 Task: For heading Use Playfair display with pink colour.  font size for heading20,  'Change the font style of data to'Playfair display and font size to 12,  Change the alignment of both headline & data to Align left In the sheet  Calculation Spreadsheetbook
Action: Mouse moved to (30, 124)
Screenshot: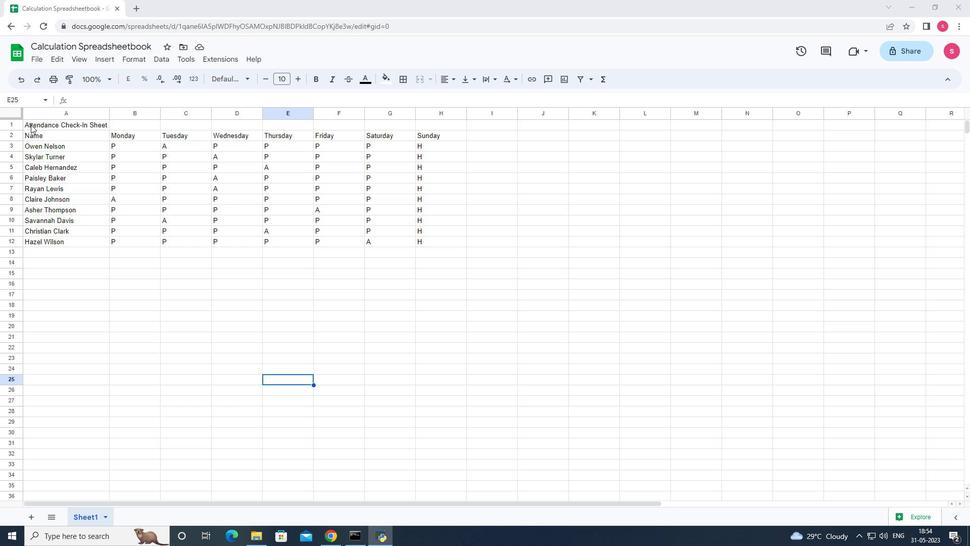 
Action: Mouse pressed left at (30, 124)
Screenshot: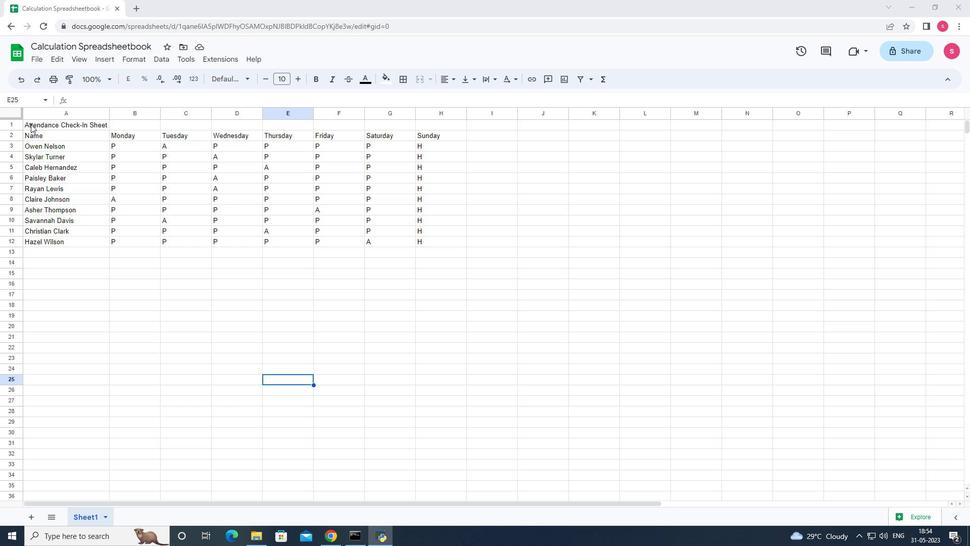 
Action: Mouse moved to (244, 80)
Screenshot: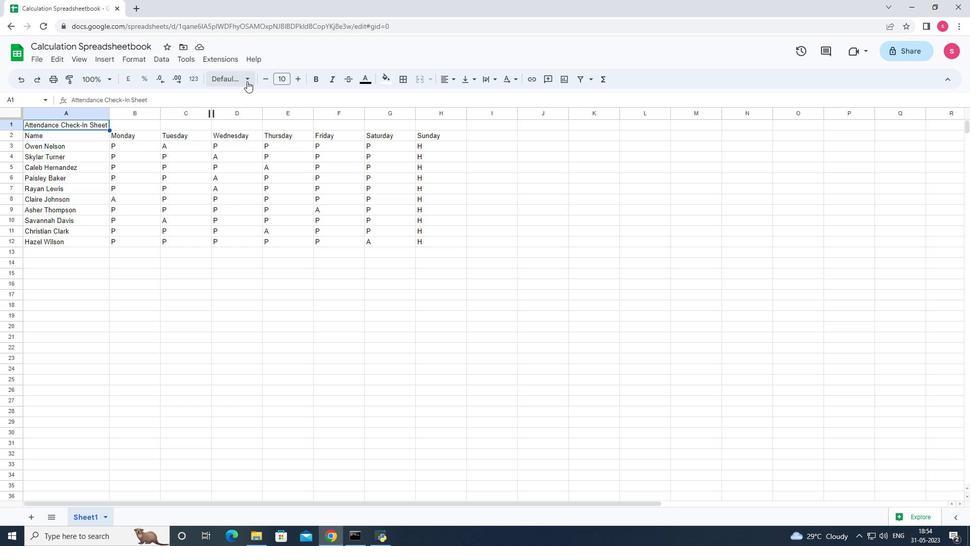 
Action: Mouse pressed left at (244, 80)
Screenshot: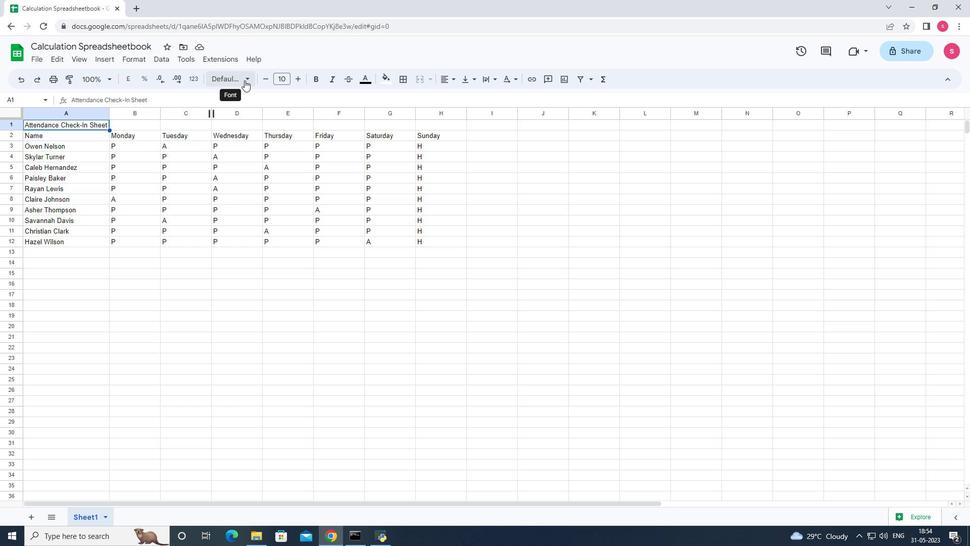 
Action: Mouse moved to (260, 244)
Screenshot: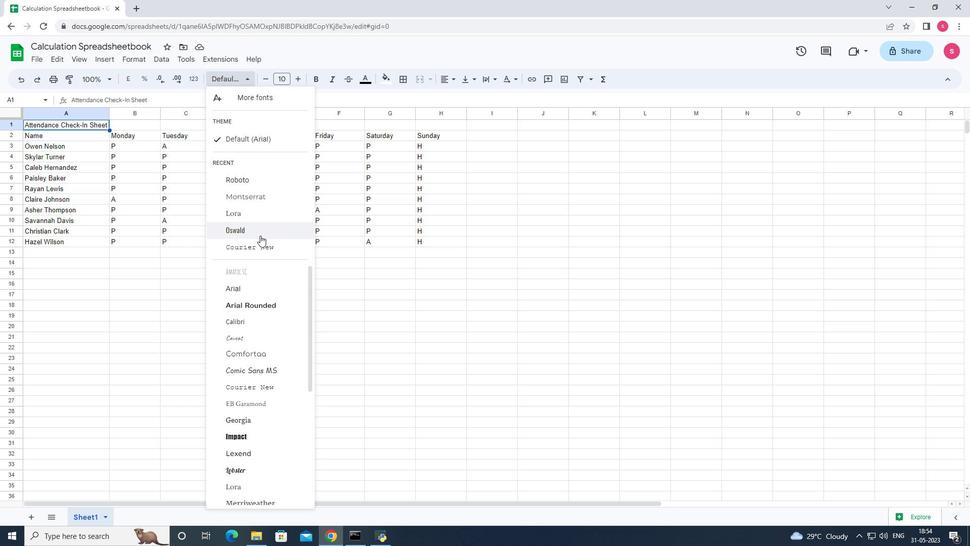 
Action: Mouse scrolled (260, 243) with delta (0, 0)
Screenshot: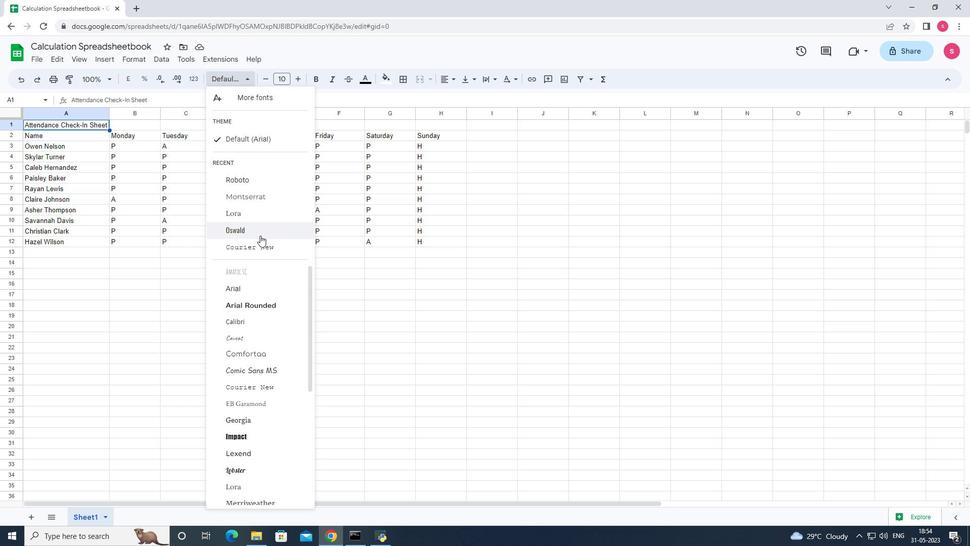 
Action: Mouse moved to (260, 295)
Screenshot: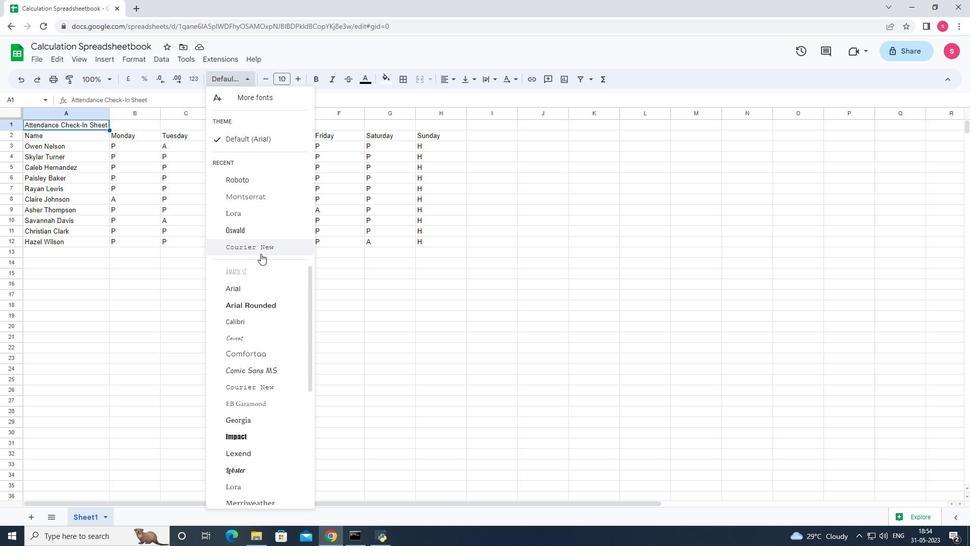 
Action: Mouse scrolled (260, 294) with delta (0, 0)
Screenshot: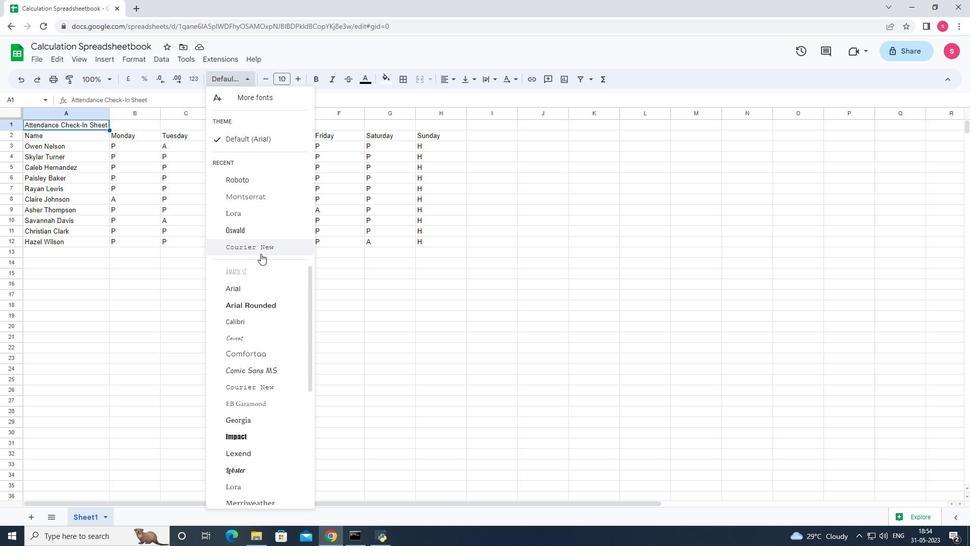 
Action: Mouse moved to (261, 347)
Screenshot: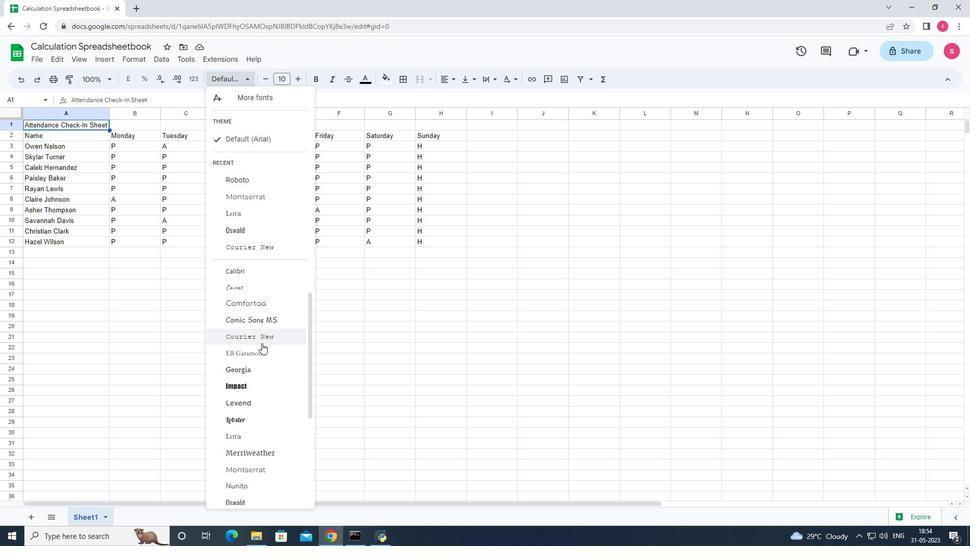 
Action: Mouse scrolled (261, 347) with delta (0, 0)
Screenshot: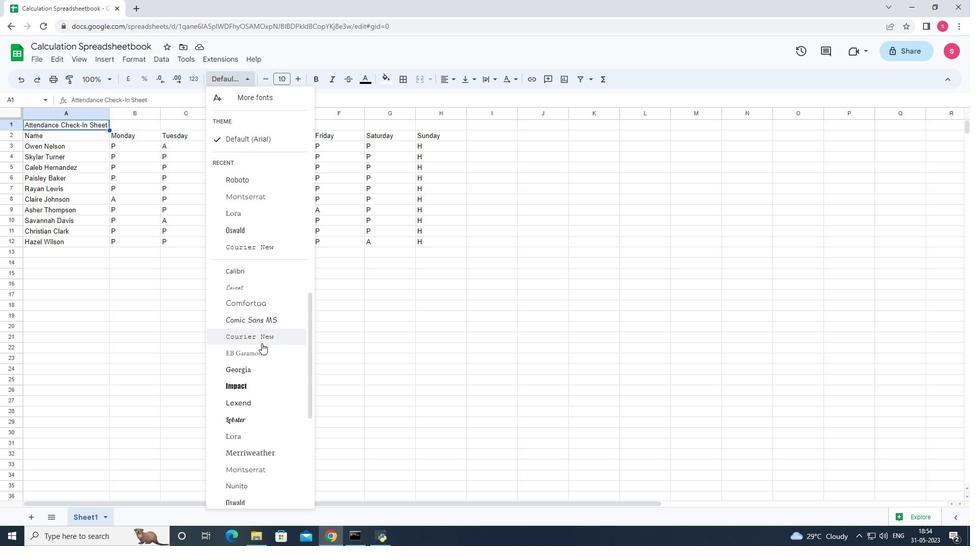 
Action: Mouse moved to (261, 355)
Screenshot: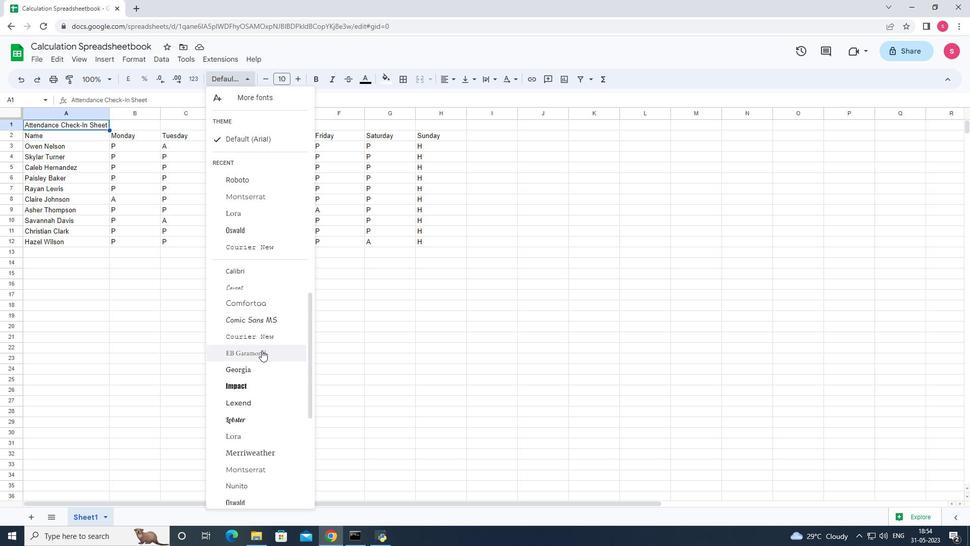 
Action: Mouse scrolled (261, 355) with delta (0, 0)
Screenshot: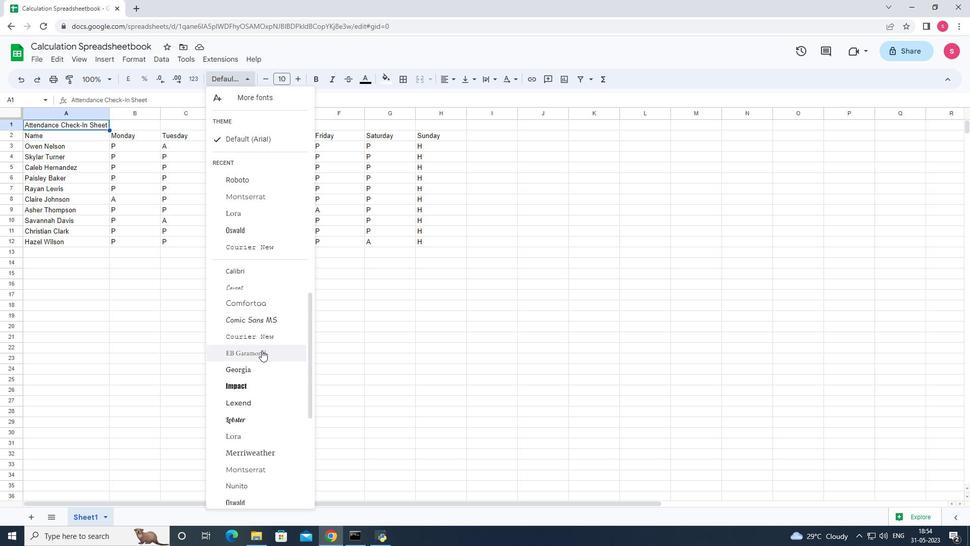 
Action: Mouse moved to (260, 360)
Screenshot: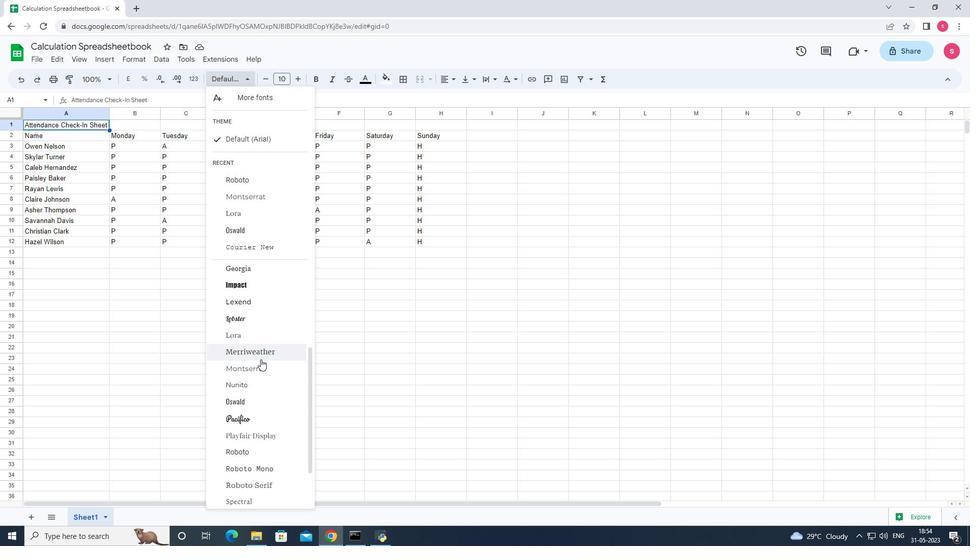 
Action: Mouse scrolled (260, 359) with delta (0, 0)
Screenshot: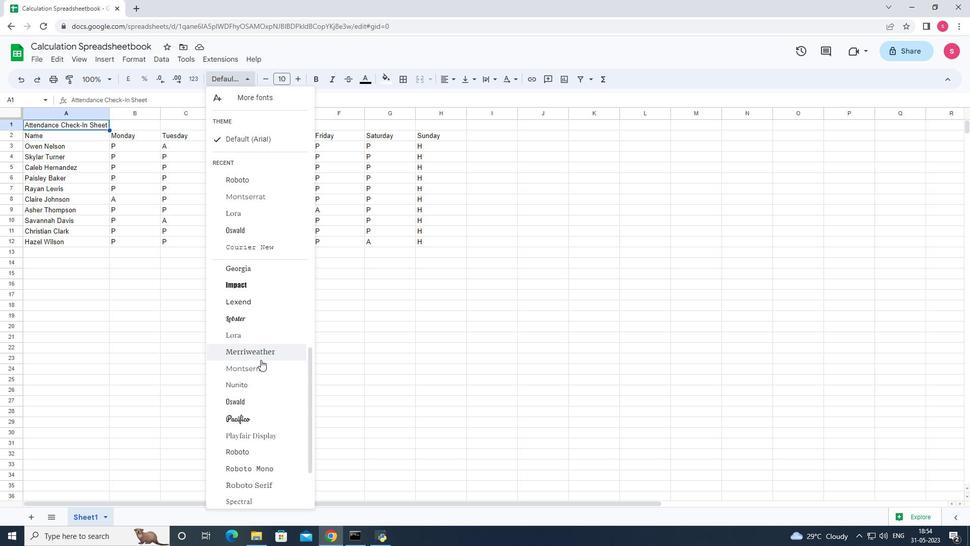 
Action: Mouse moved to (258, 382)
Screenshot: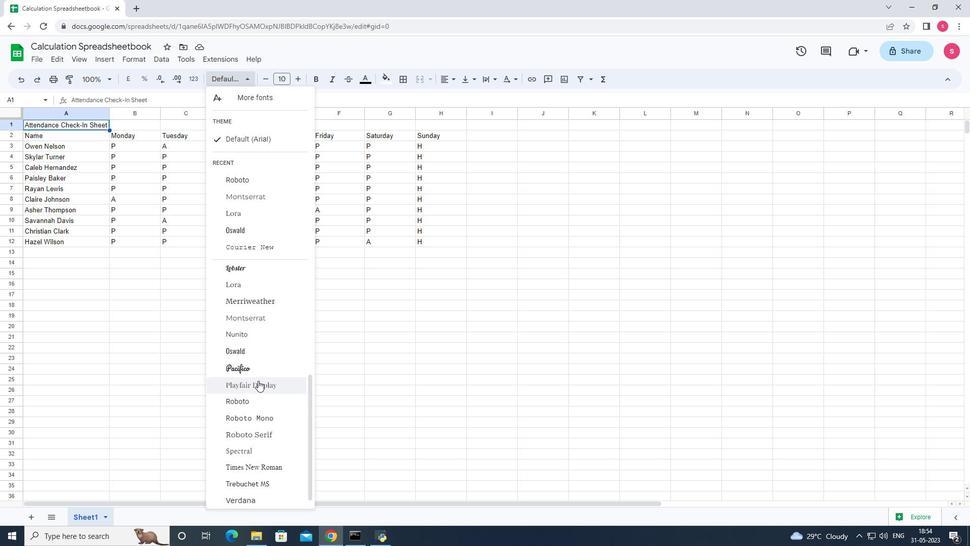 
Action: Mouse pressed left at (258, 382)
Screenshot: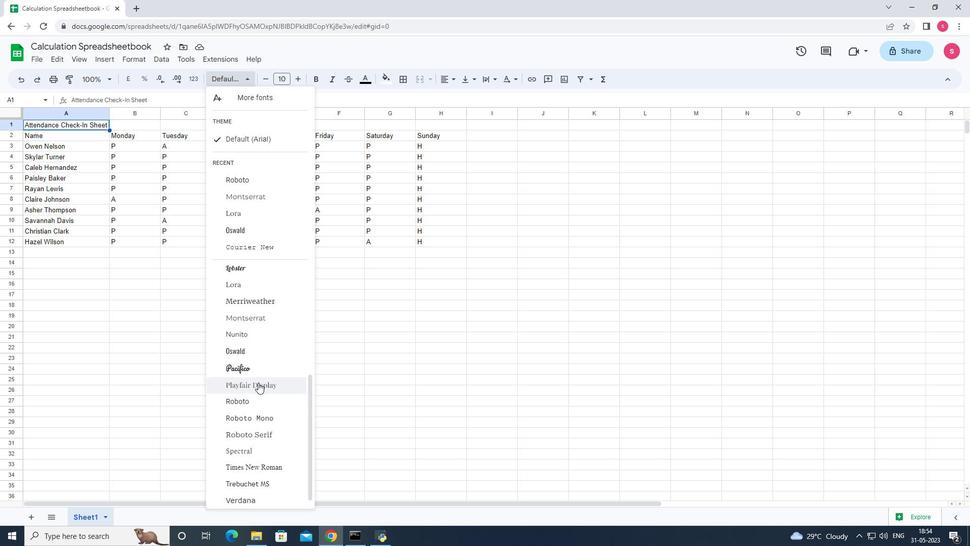 
Action: Mouse moved to (358, 81)
Screenshot: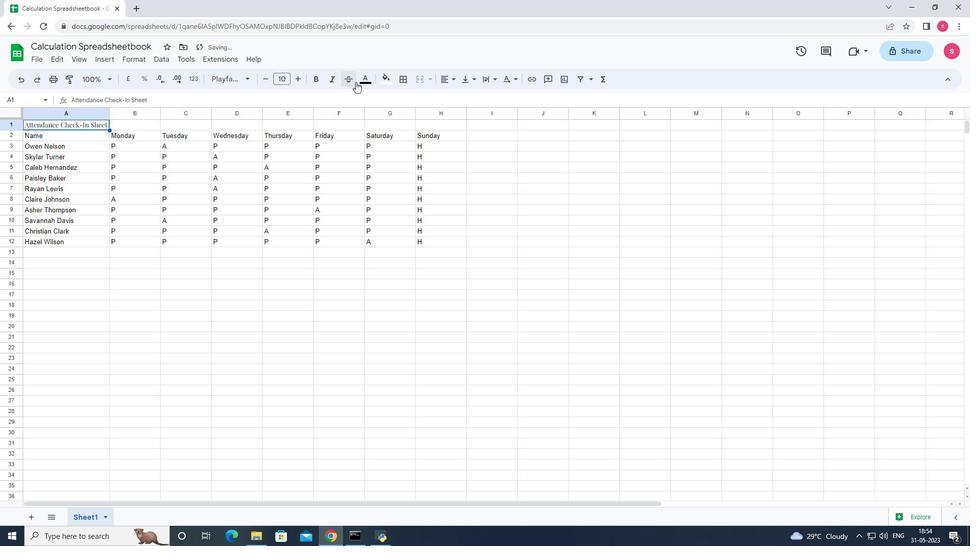 
Action: Mouse pressed left at (358, 81)
Screenshot: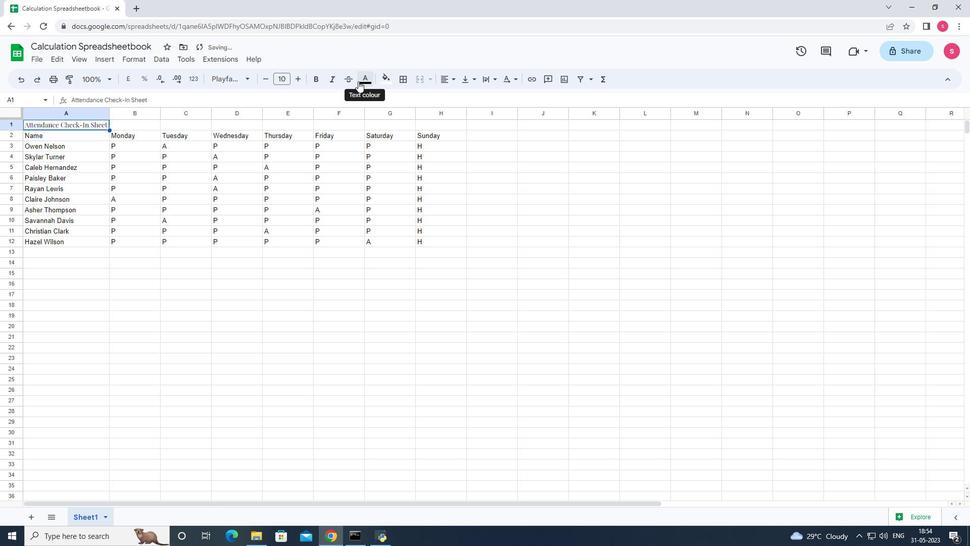 
Action: Mouse moved to (467, 127)
Screenshot: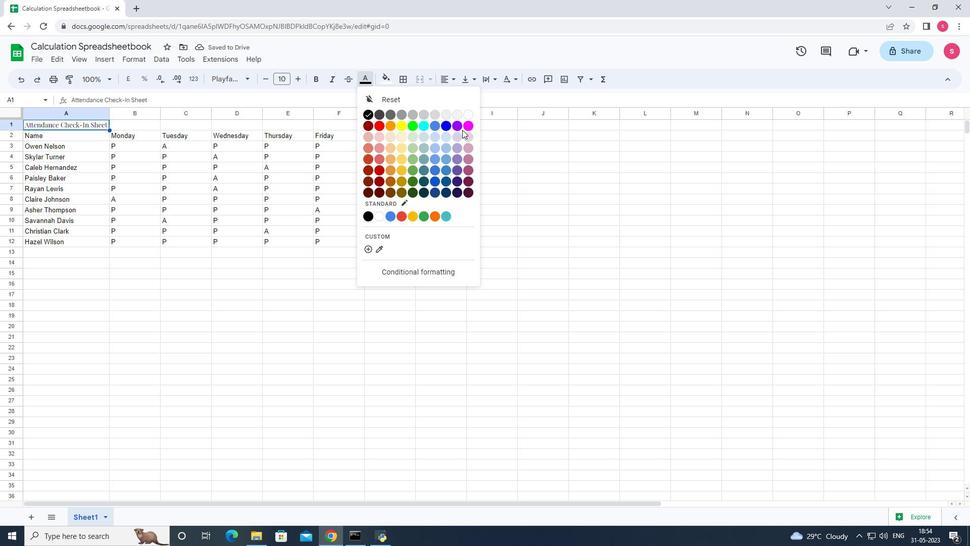 
Action: Mouse pressed left at (467, 127)
Screenshot: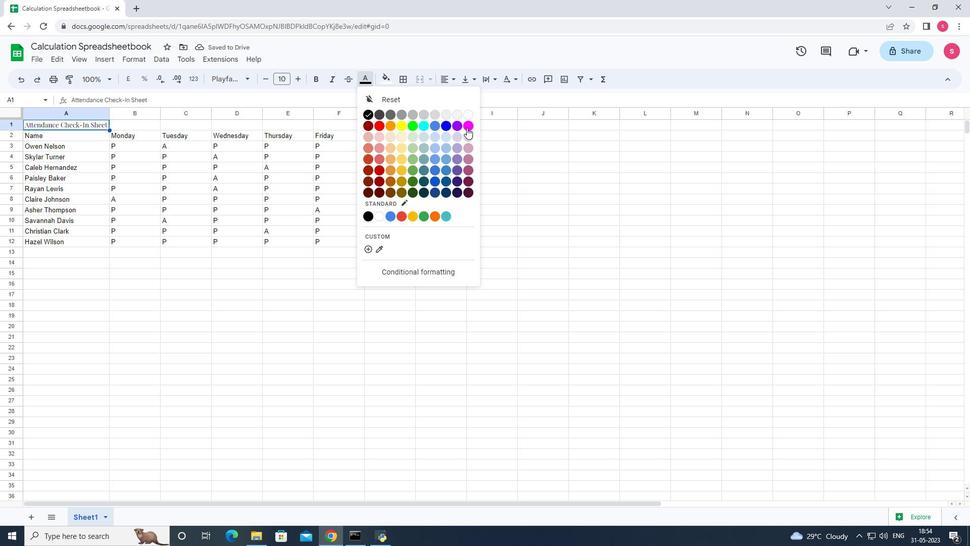 
Action: Mouse moved to (367, 82)
Screenshot: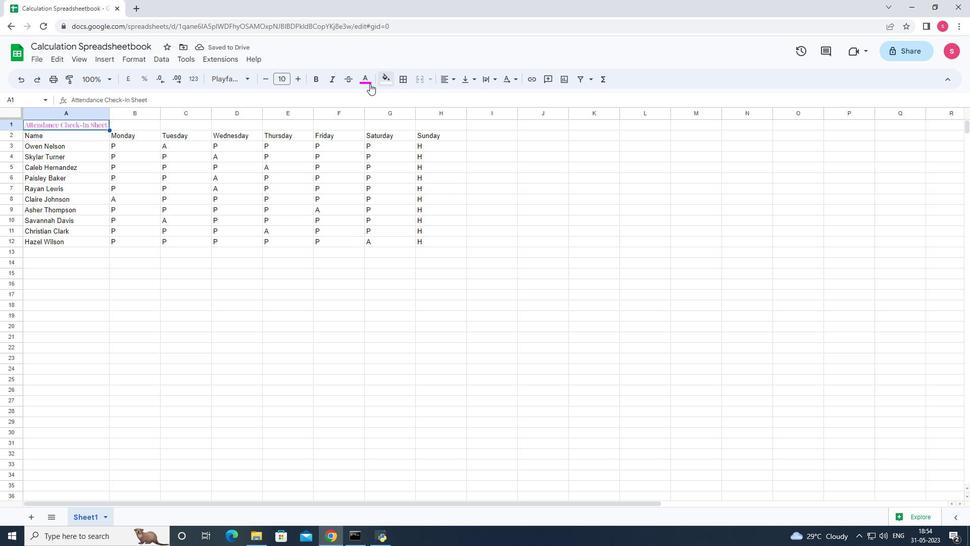 
Action: Mouse pressed left at (367, 82)
Screenshot: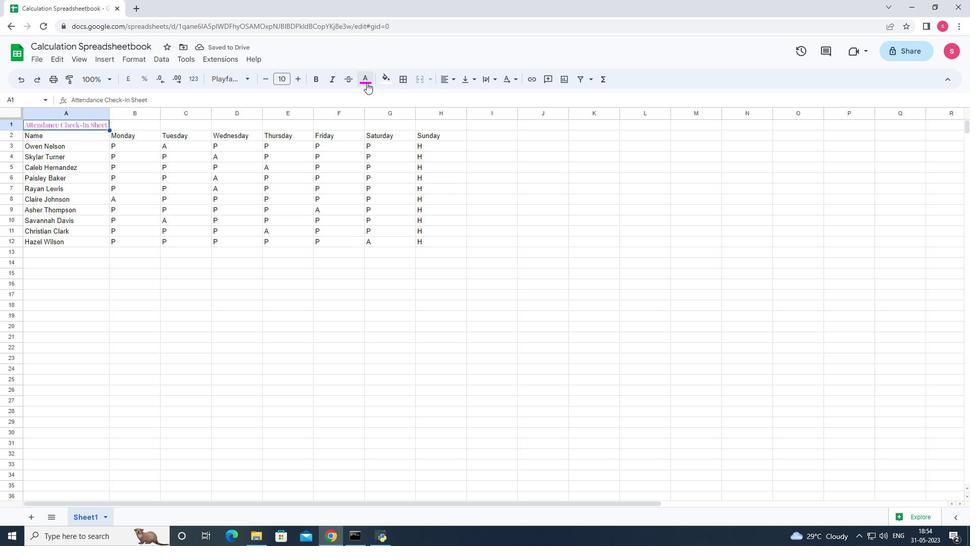 
Action: Mouse moved to (466, 125)
Screenshot: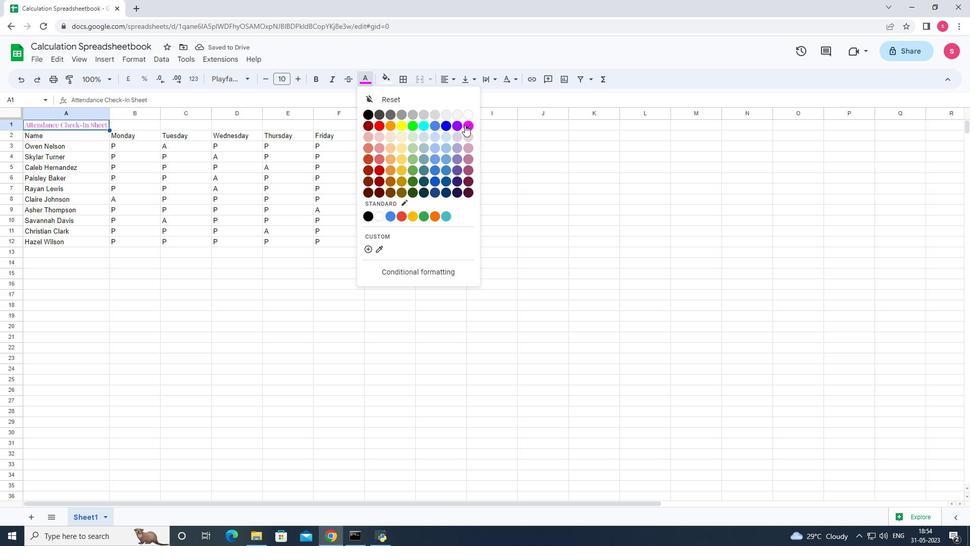 
Action: Mouse pressed left at (466, 125)
Screenshot: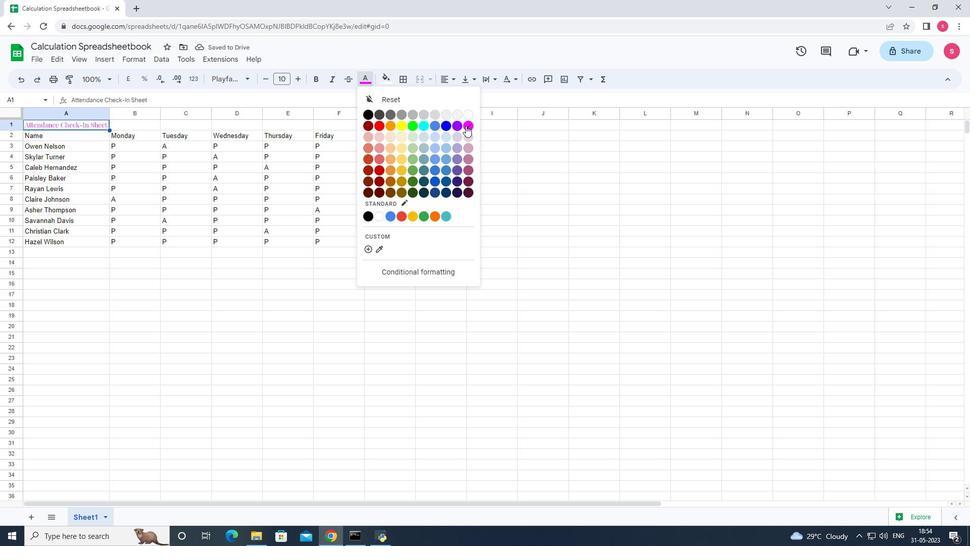 
Action: Mouse moved to (298, 79)
Screenshot: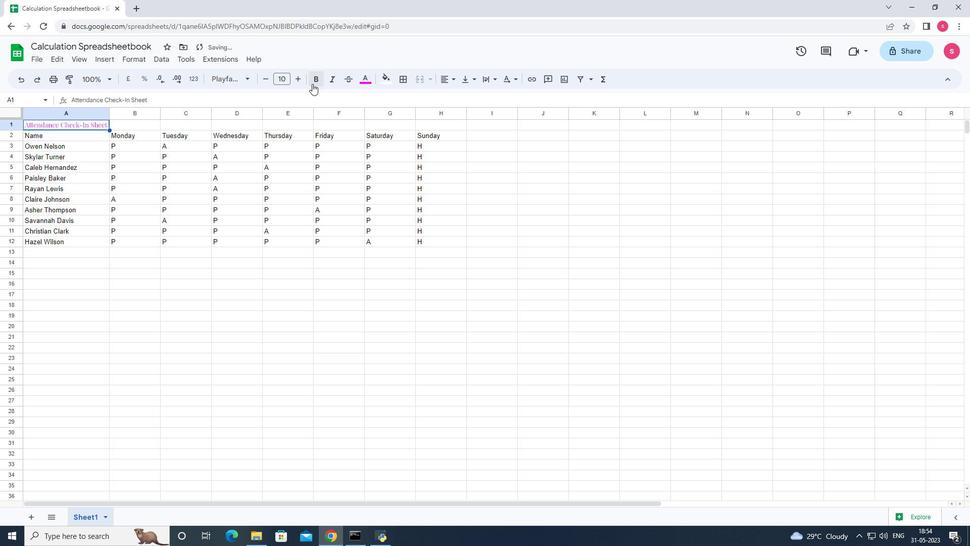 
Action: Mouse pressed left at (298, 79)
Screenshot: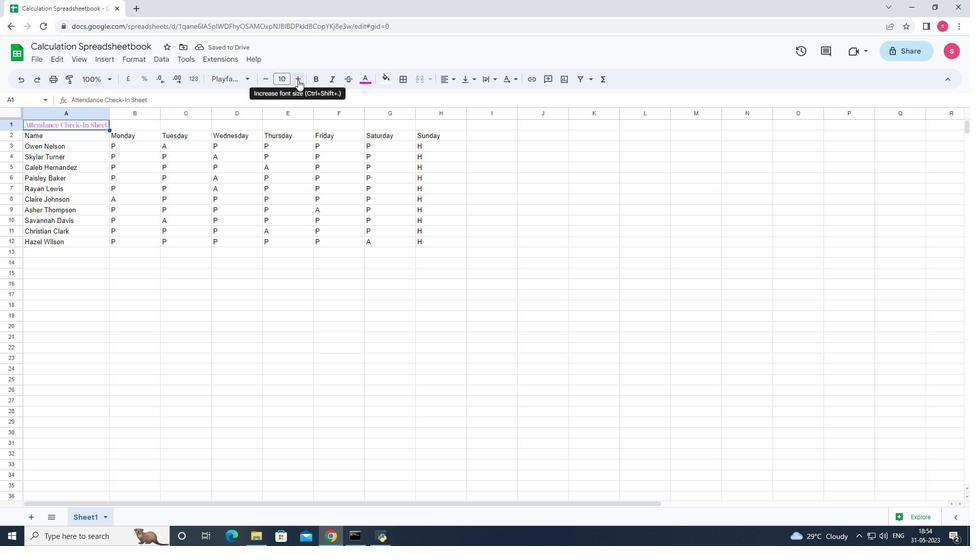 
Action: Mouse pressed left at (298, 79)
Screenshot: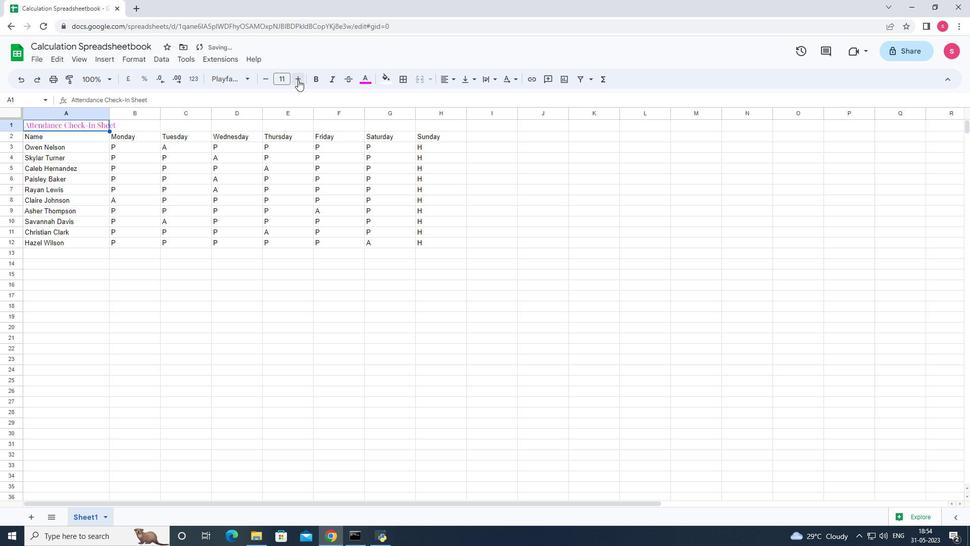 
Action: Mouse pressed left at (298, 79)
Screenshot: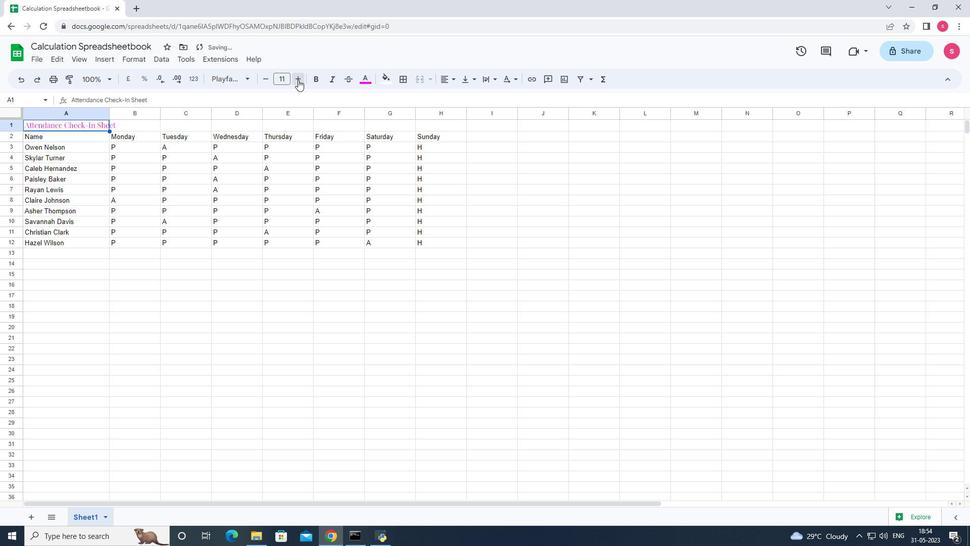 
Action: Mouse pressed left at (298, 79)
Screenshot: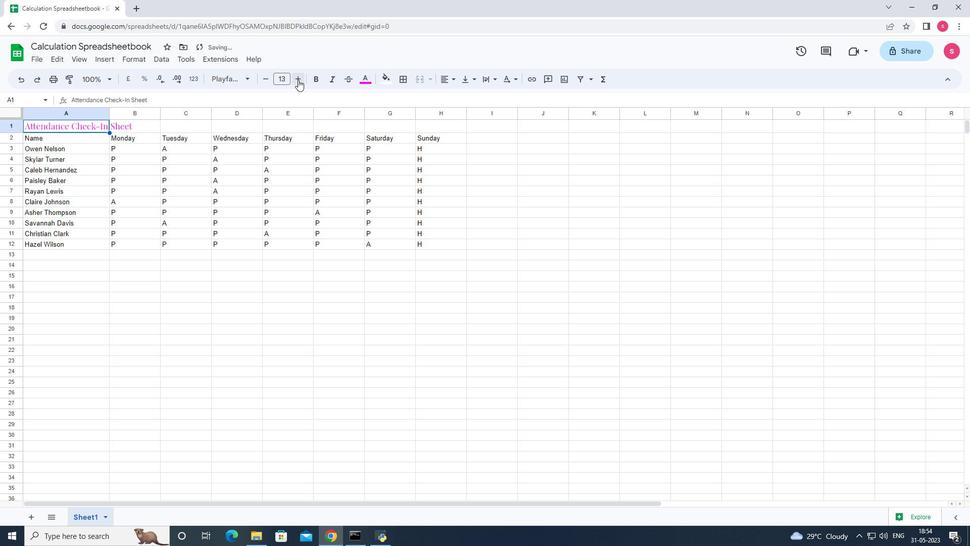 
Action: Mouse pressed left at (298, 79)
Screenshot: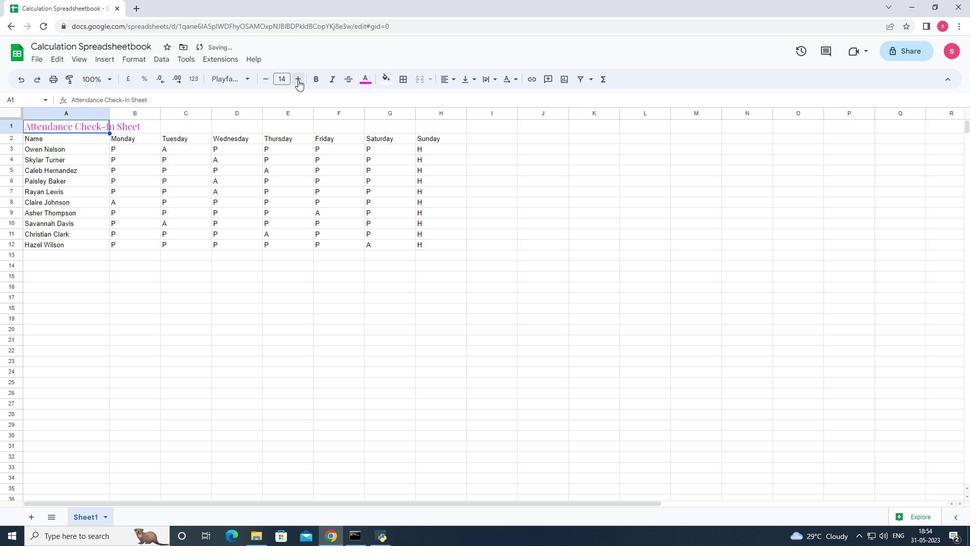 
Action: Mouse pressed left at (298, 79)
Screenshot: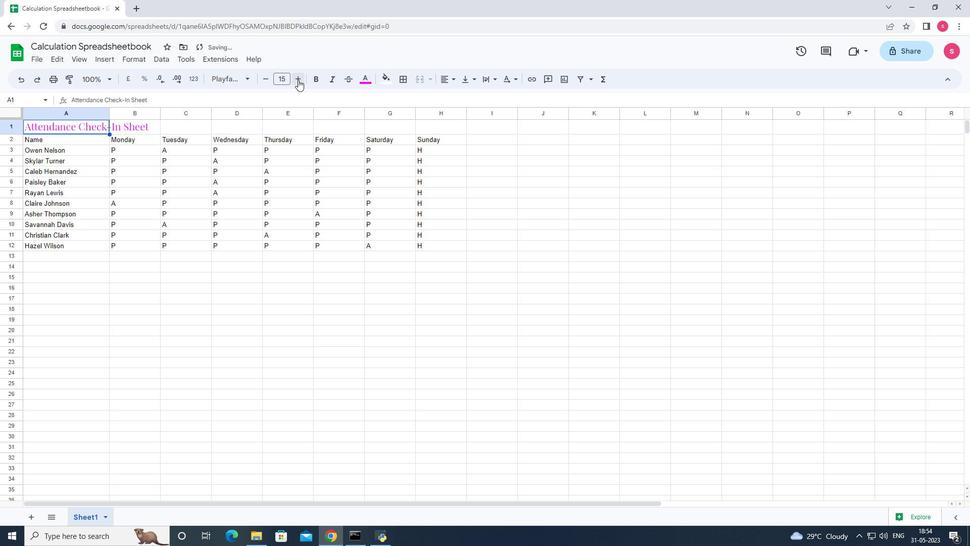 
Action: Mouse pressed left at (298, 79)
Screenshot: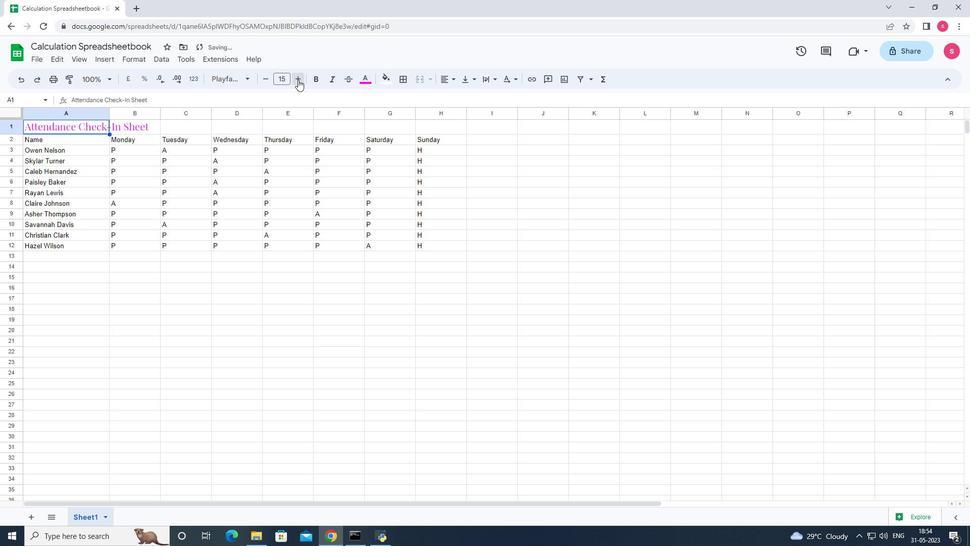 
Action: Mouse pressed left at (298, 79)
Screenshot: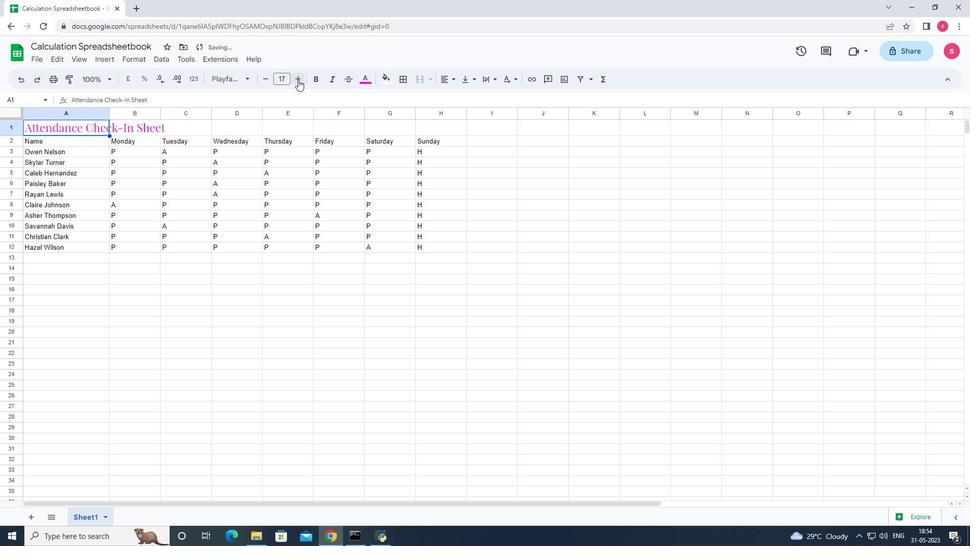 
Action: Mouse pressed left at (298, 79)
Screenshot: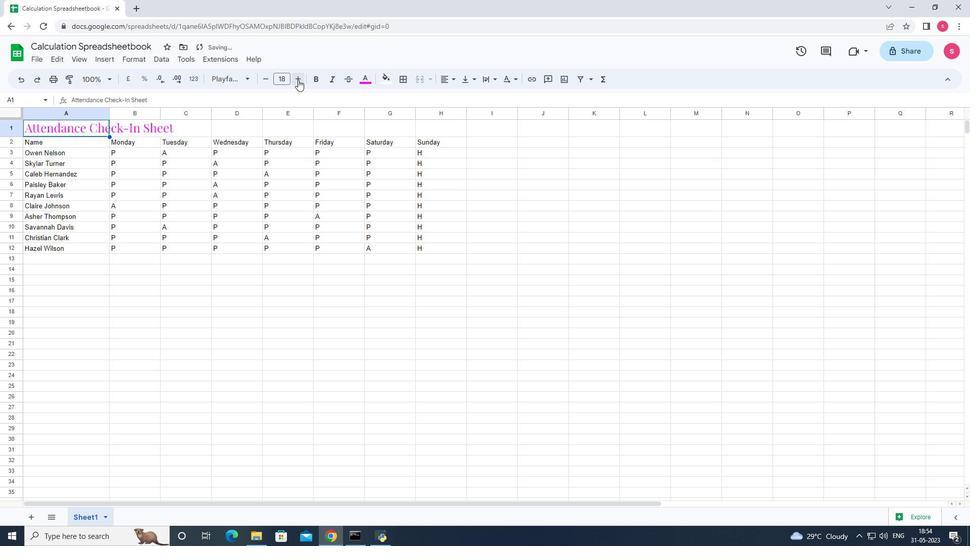 
Action: Mouse pressed left at (298, 79)
Screenshot: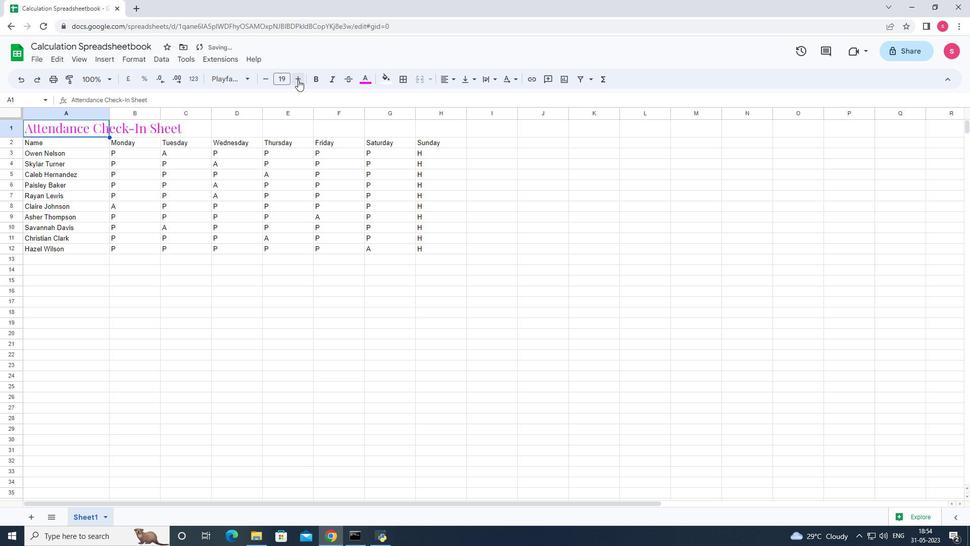 
Action: Mouse moved to (360, 316)
Screenshot: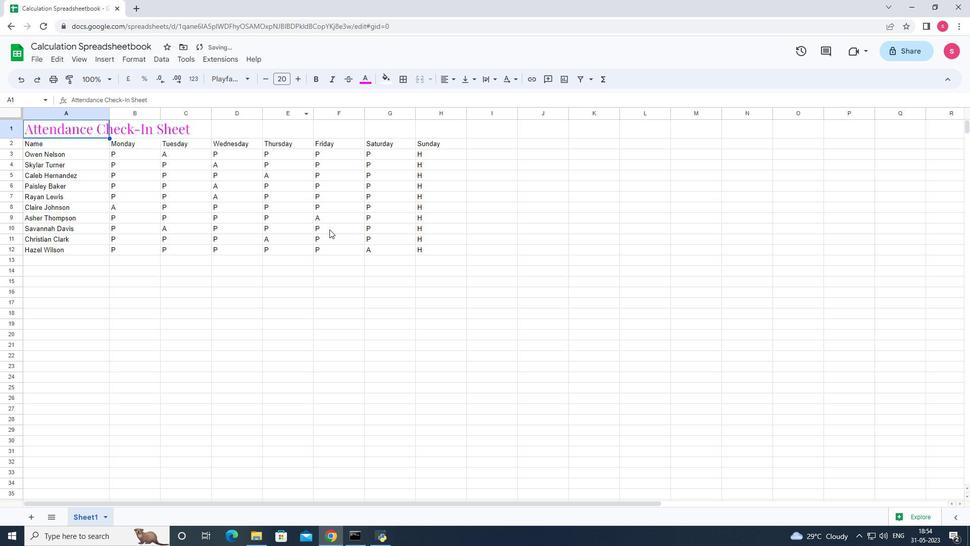 
Action: Mouse pressed left at (360, 316)
Screenshot: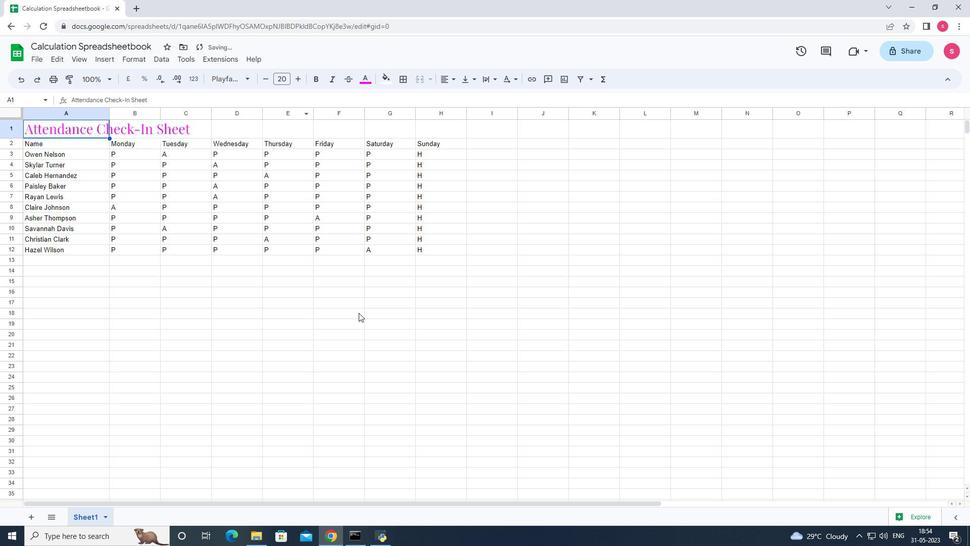 
Action: Mouse moved to (26, 142)
Screenshot: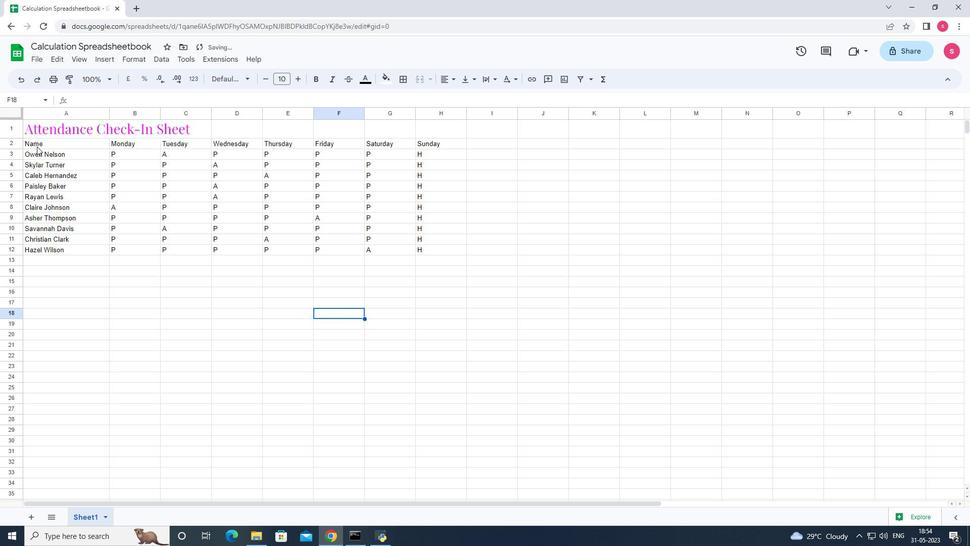 
Action: Mouse pressed left at (26, 142)
Screenshot: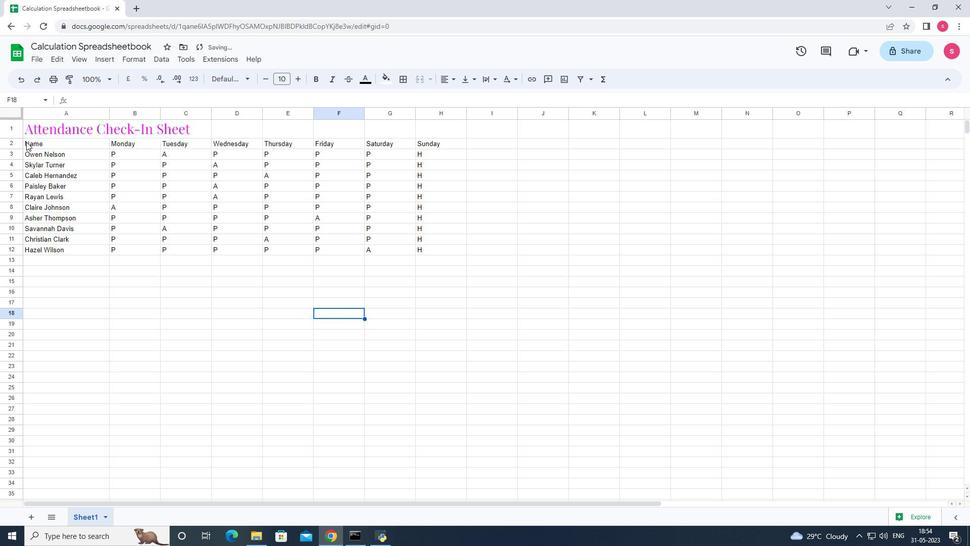 
Action: Mouse moved to (219, 82)
Screenshot: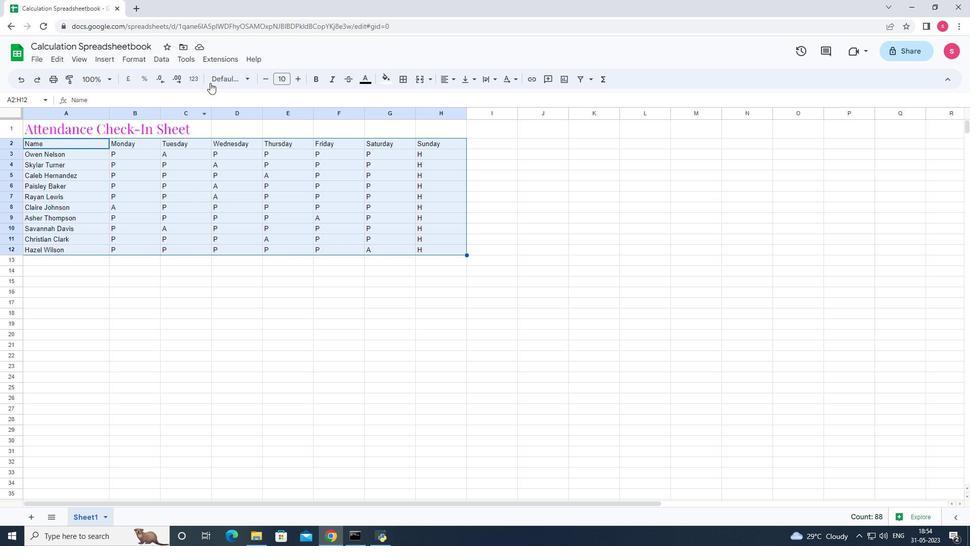 
Action: Mouse pressed left at (219, 82)
Screenshot: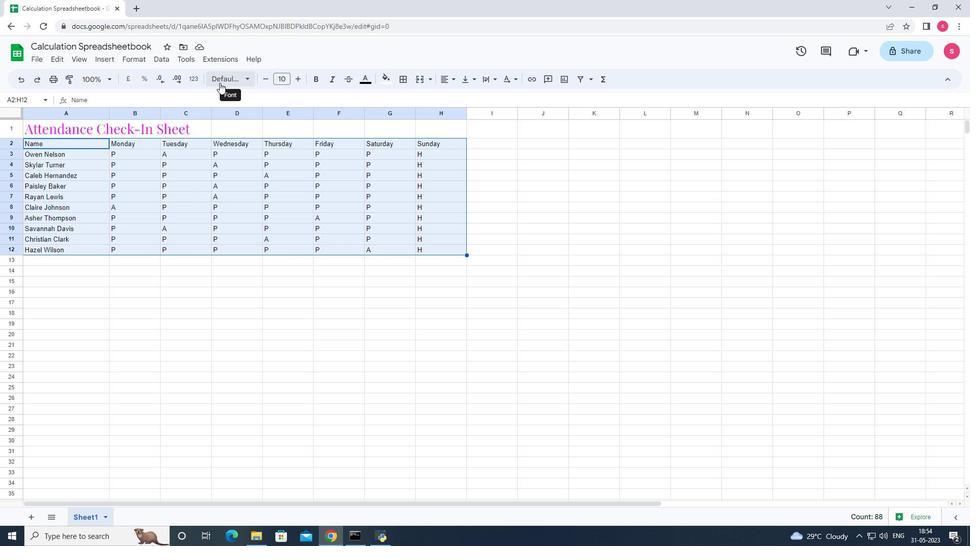 
Action: Mouse moved to (252, 294)
Screenshot: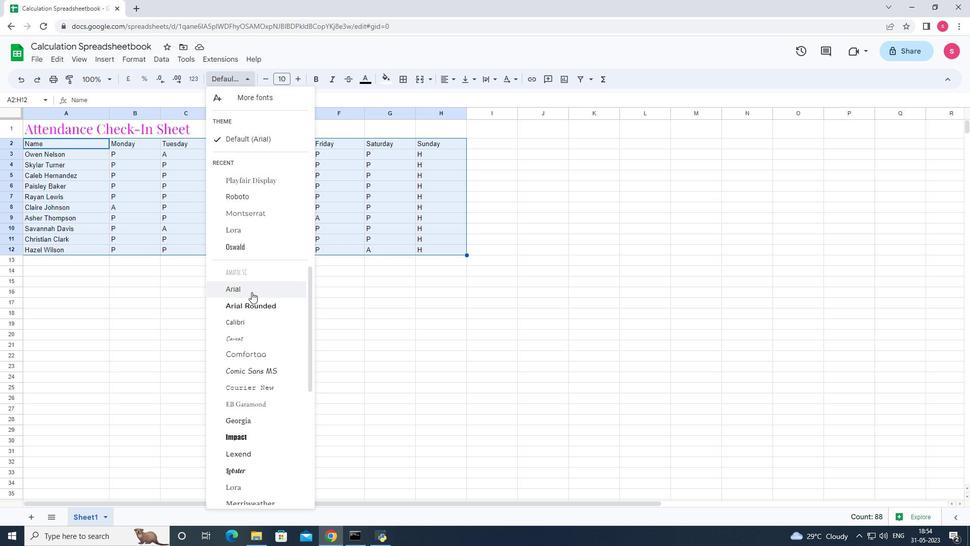 
Action: Mouse scrolled (252, 293) with delta (0, 0)
Screenshot: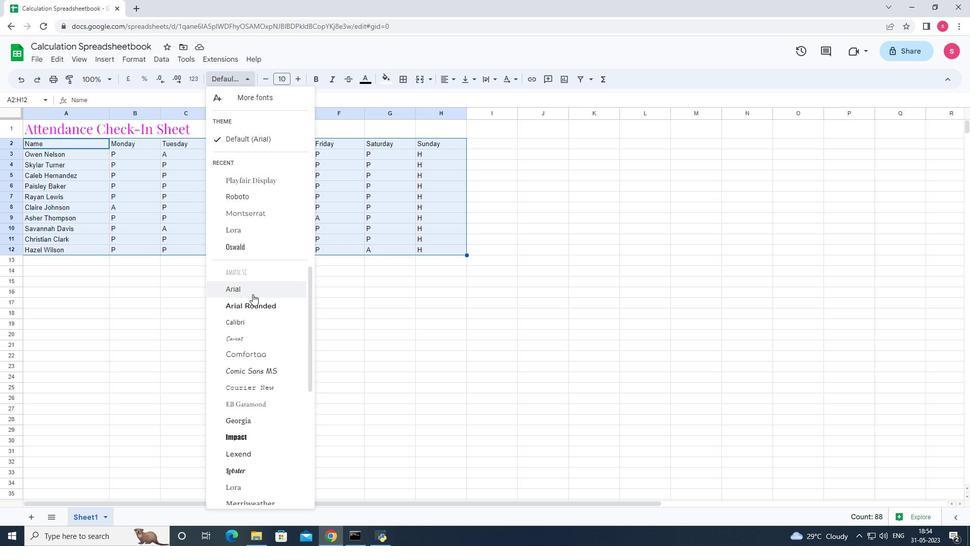
Action: Mouse moved to (259, 331)
Screenshot: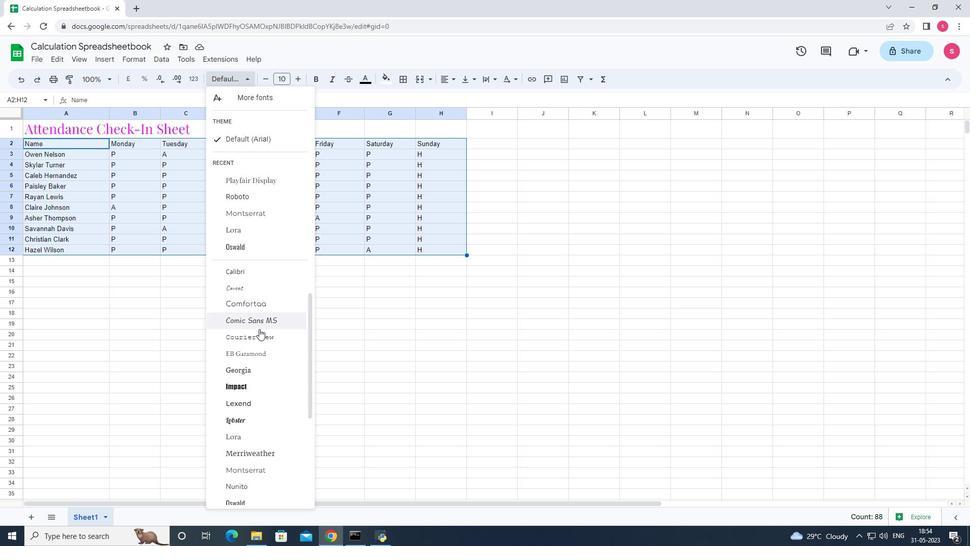 
Action: Mouse scrolled (259, 330) with delta (0, 0)
Screenshot: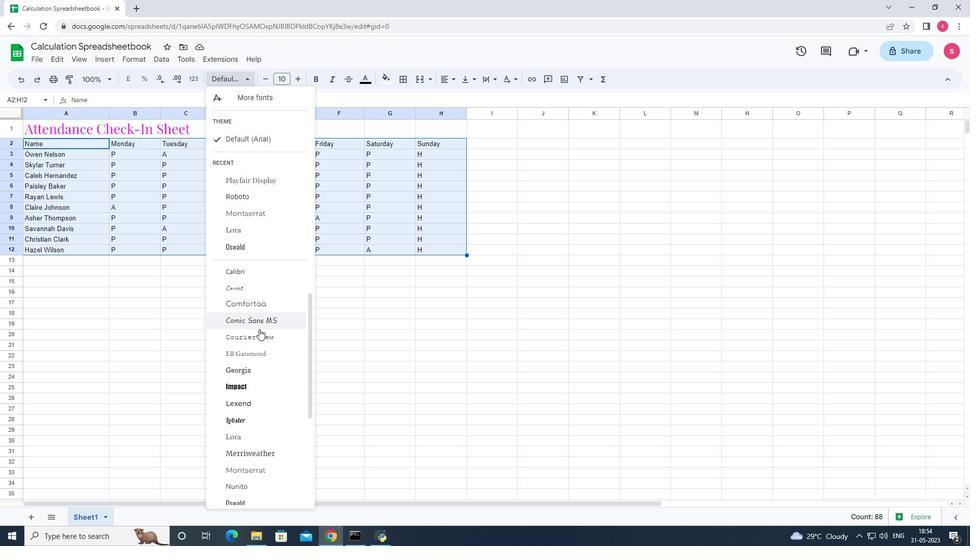 
Action: Mouse moved to (261, 350)
Screenshot: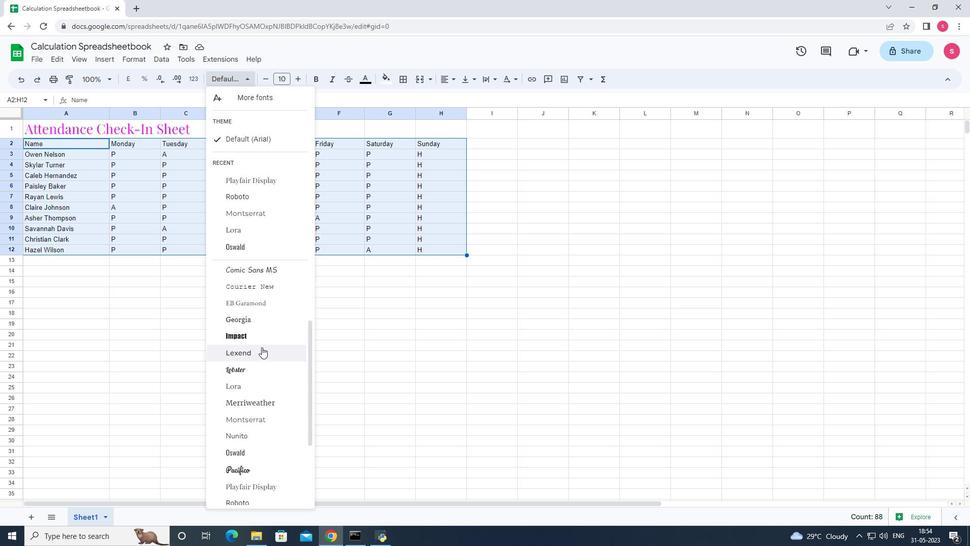 
Action: Mouse scrolled (261, 350) with delta (0, 0)
Screenshot: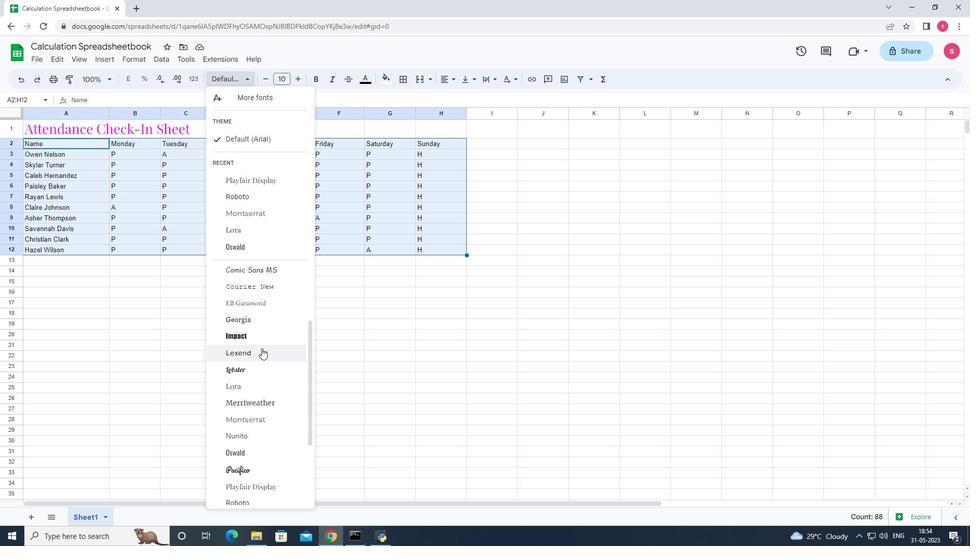 
Action: Mouse moved to (263, 410)
Screenshot: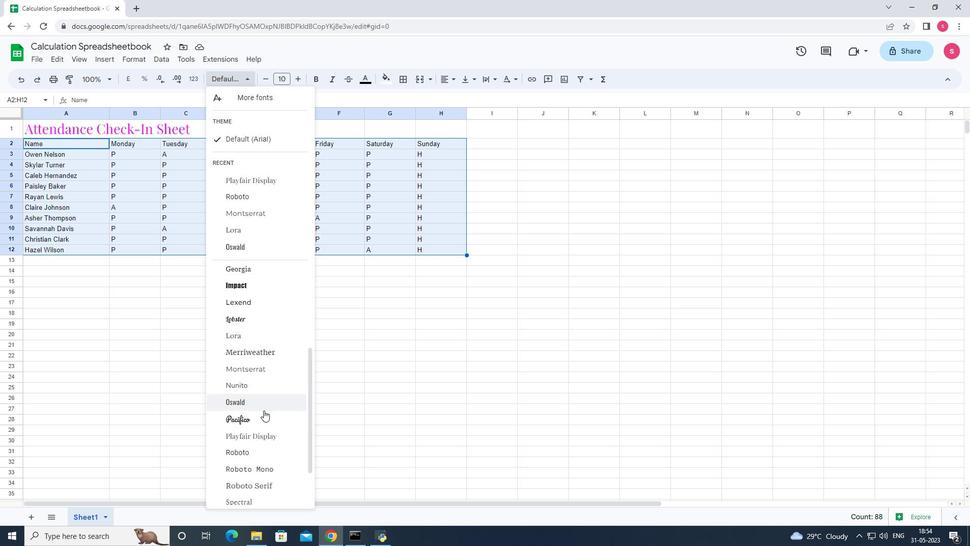 
Action: Mouse scrolled (263, 410) with delta (0, 0)
Screenshot: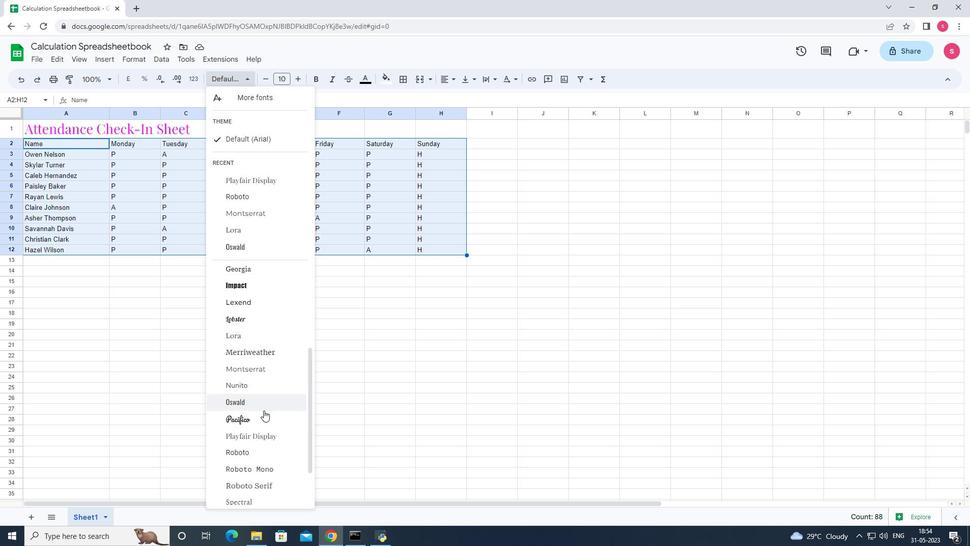 
Action: Mouse moved to (256, 381)
Screenshot: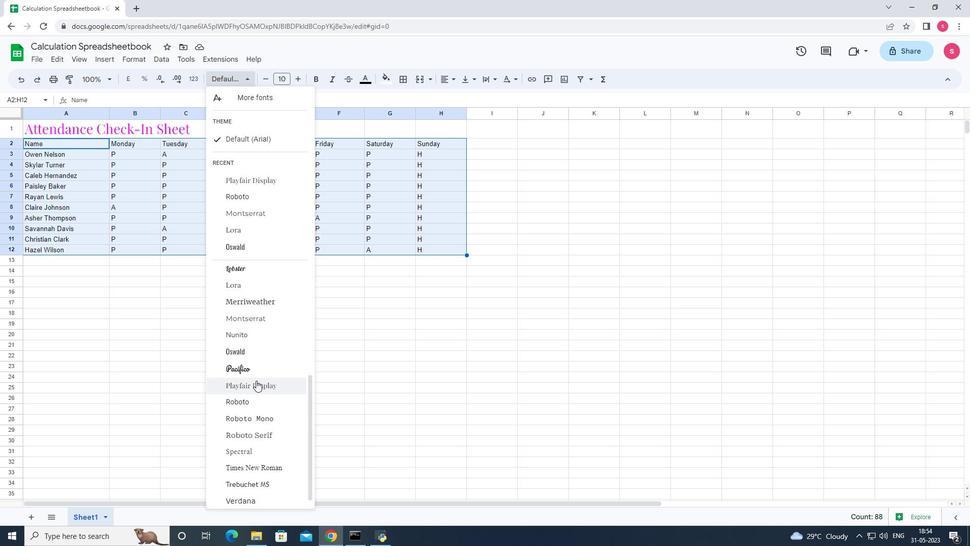 
Action: Mouse pressed left at (256, 381)
Screenshot: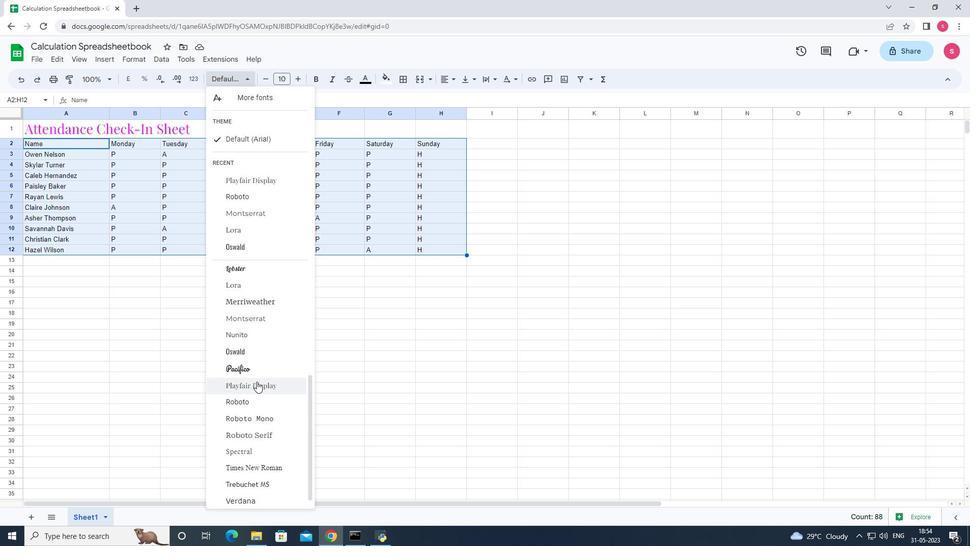 
Action: Mouse moved to (300, 82)
Screenshot: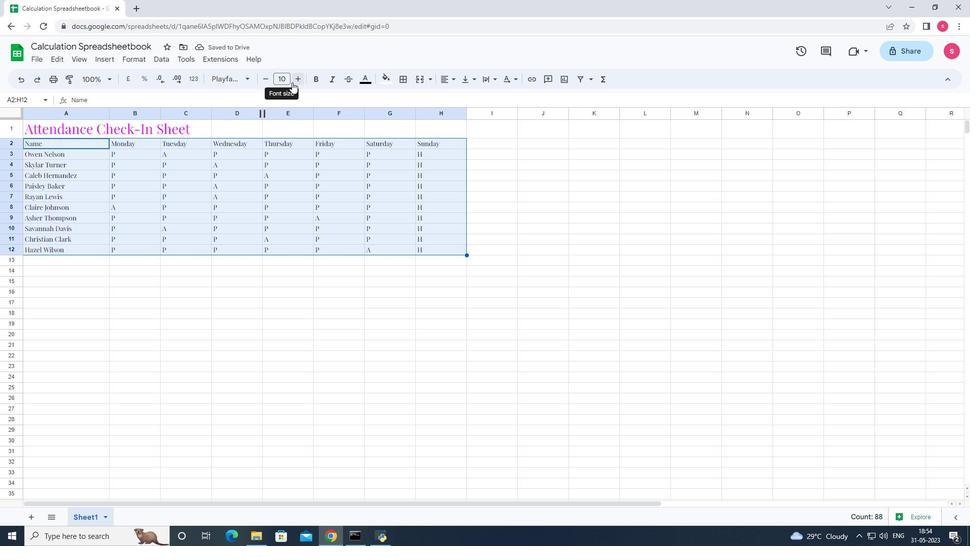 
Action: Mouse pressed left at (300, 82)
Screenshot: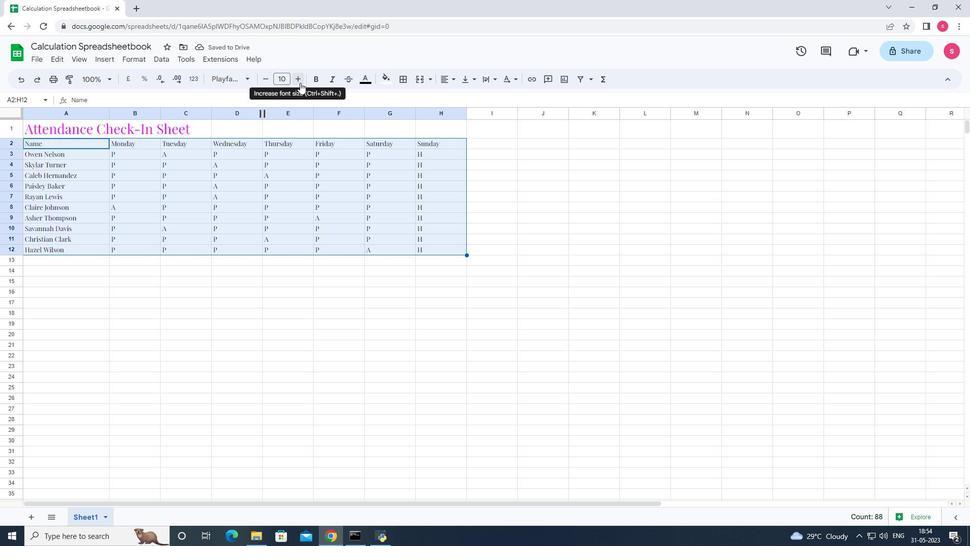
Action: Mouse pressed left at (300, 82)
Screenshot: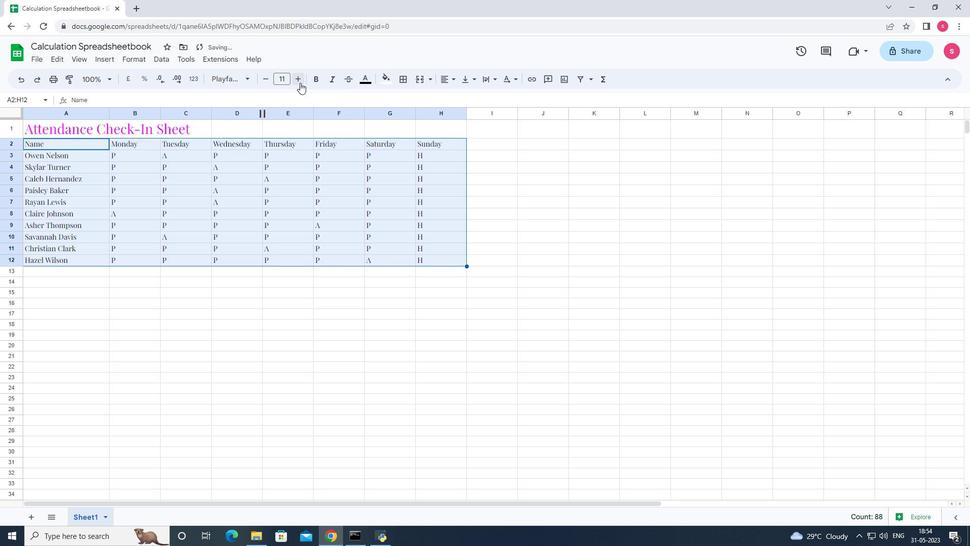 
Action: Mouse moved to (344, 304)
Screenshot: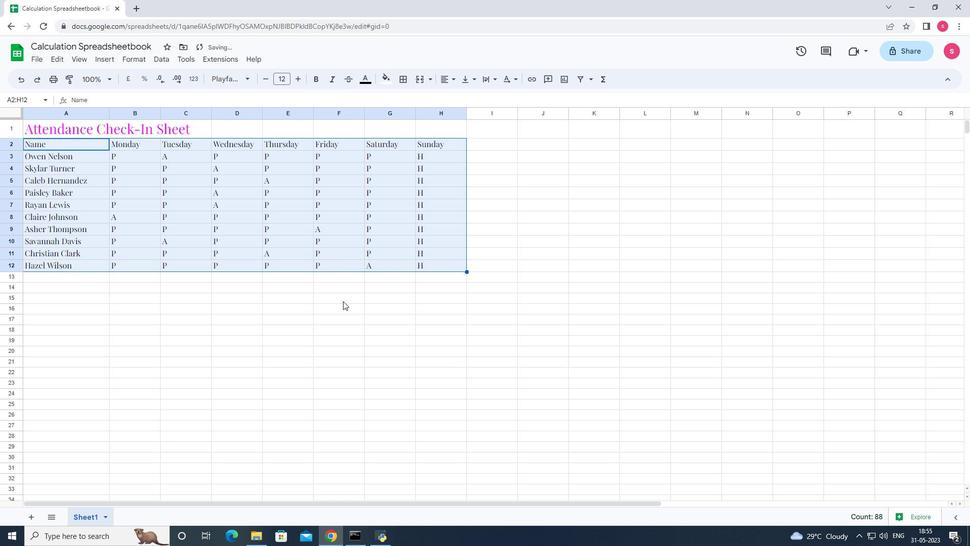 
Action: Mouse pressed left at (344, 304)
Screenshot: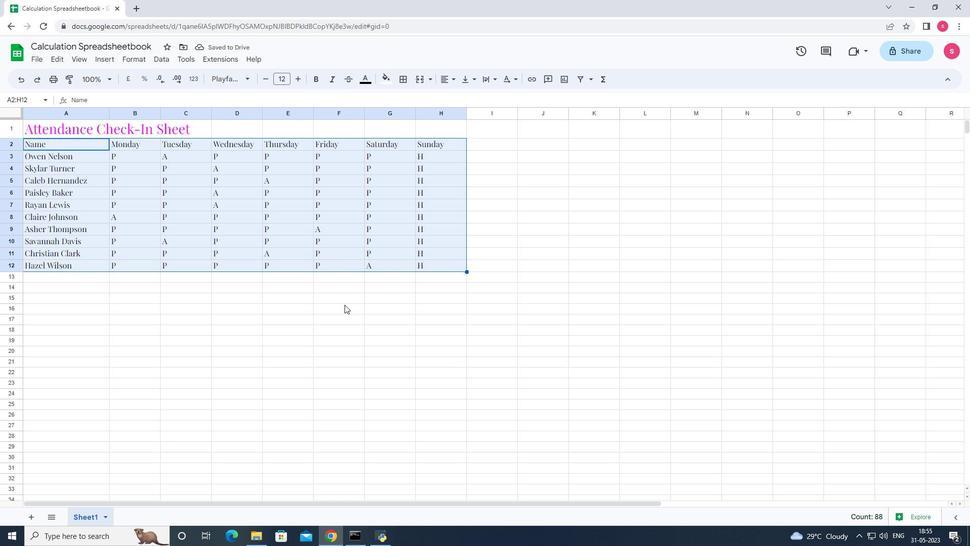 
Action: Mouse pressed left at (344, 304)
Screenshot: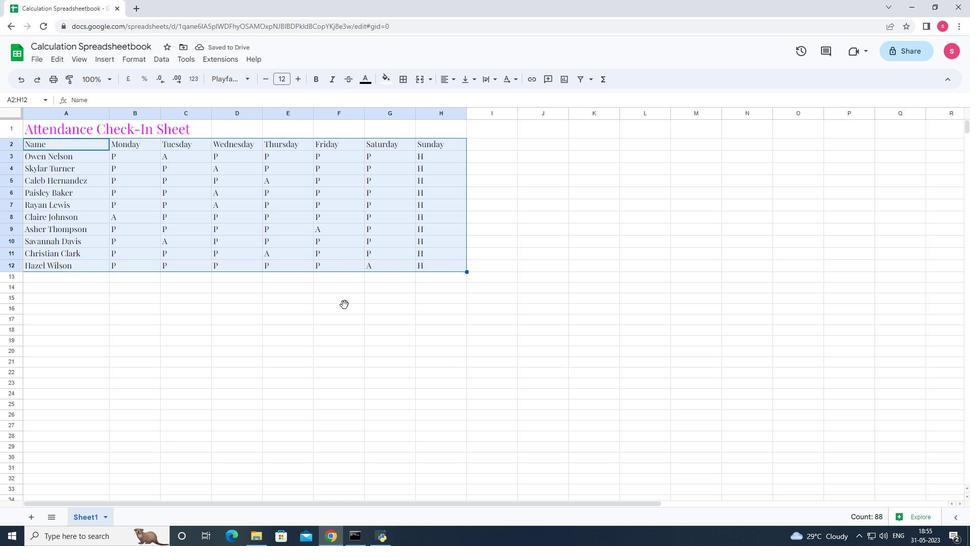 
Action: Mouse moved to (26, 125)
Screenshot: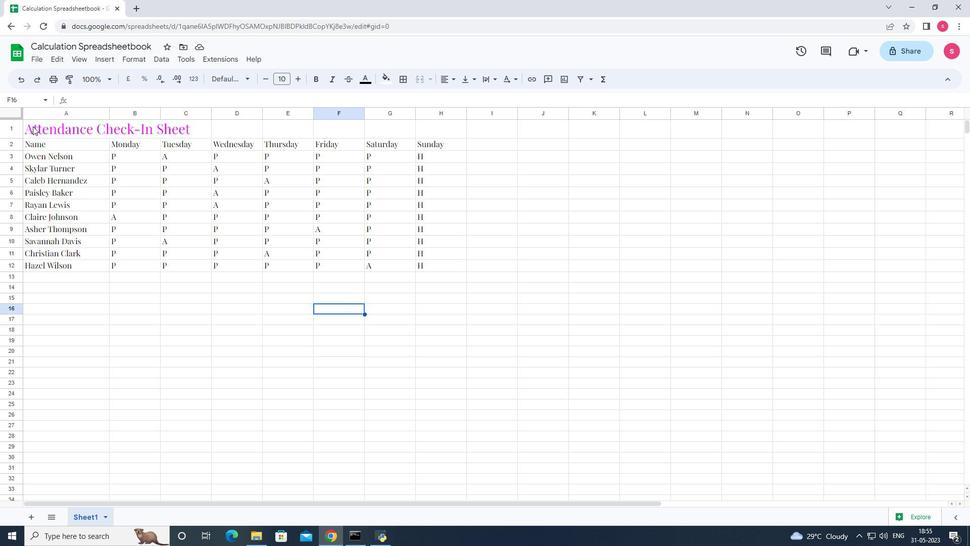
Action: Mouse pressed left at (26, 125)
Screenshot: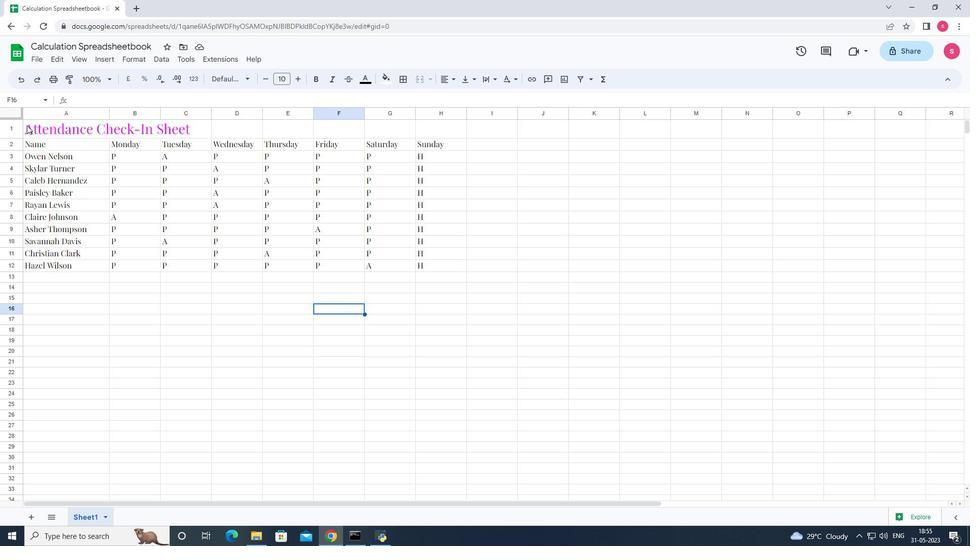 
Action: Mouse moved to (452, 77)
Screenshot: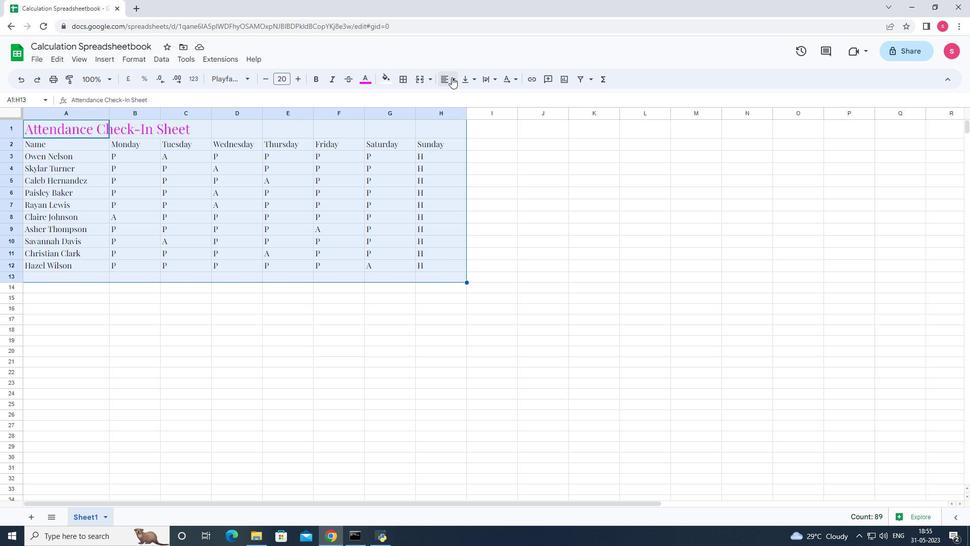 
Action: Mouse pressed left at (452, 77)
Screenshot: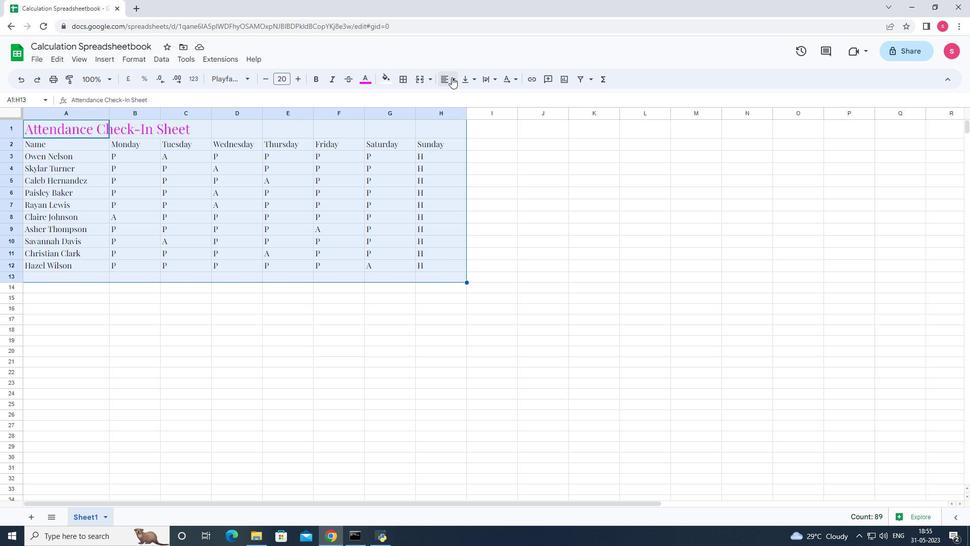 
Action: Mouse moved to (451, 97)
Screenshot: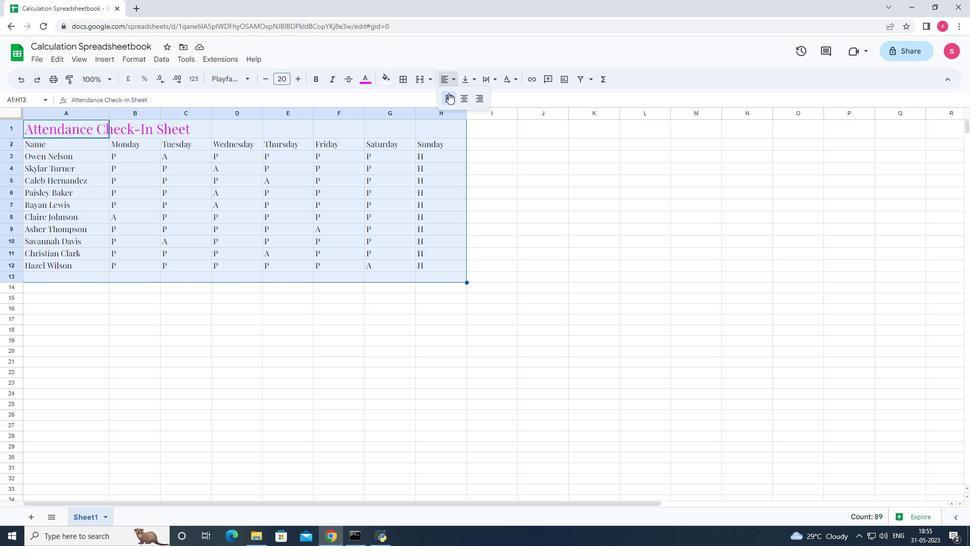 
Action: Mouse pressed left at (451, 97)
Screenshot: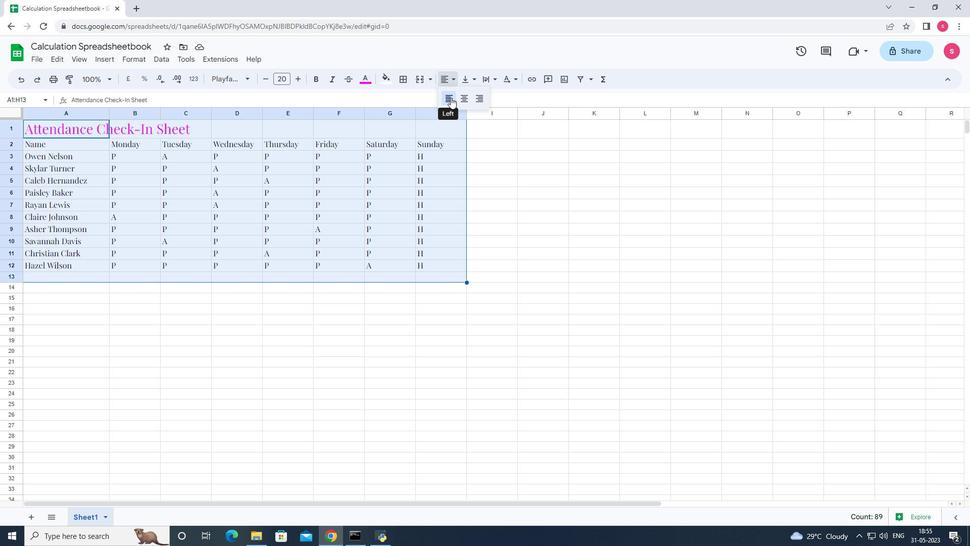 
Action: Mouse moved to (566, 197)
Screenshot: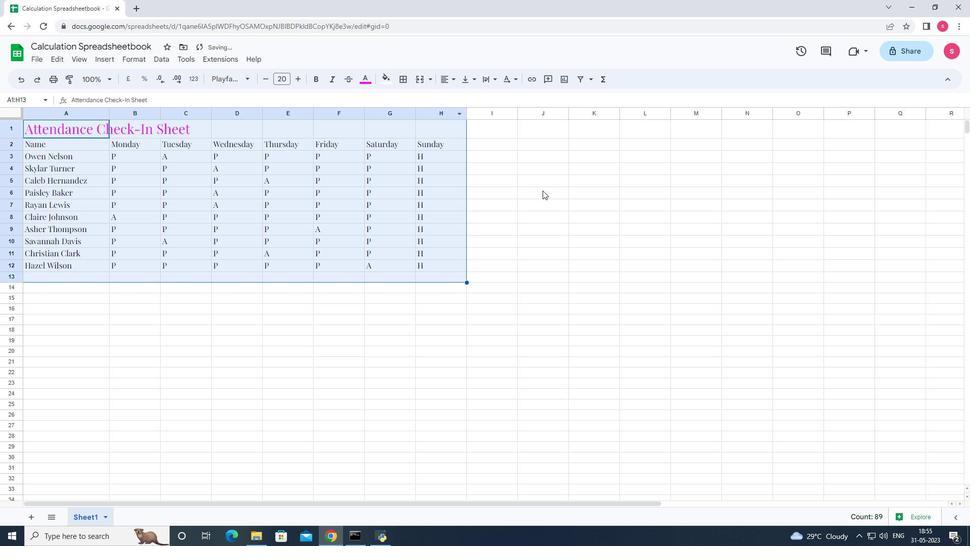 
Action: Mouse pressed left at (566, 197)
Screenshot: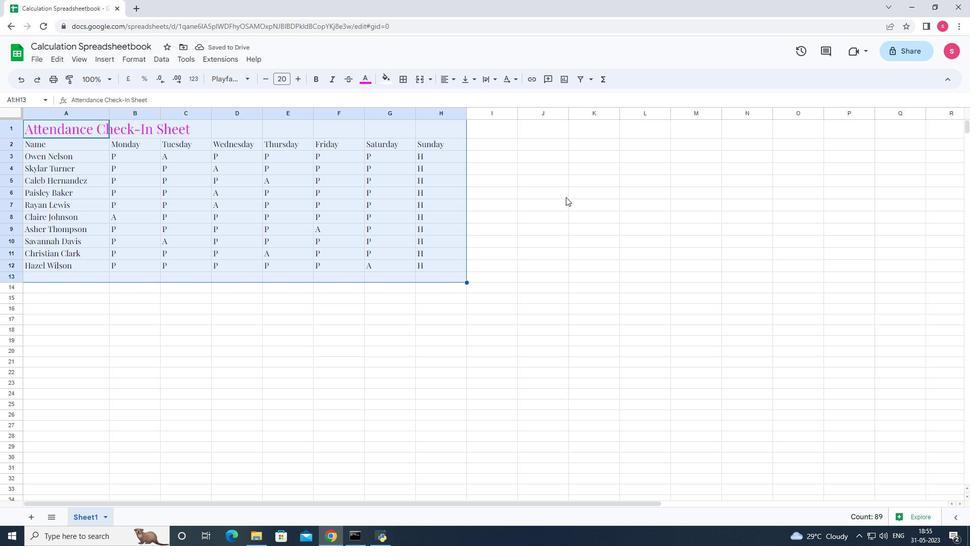 
Action: Mouse pressed left at (566, 197)
Screenshot: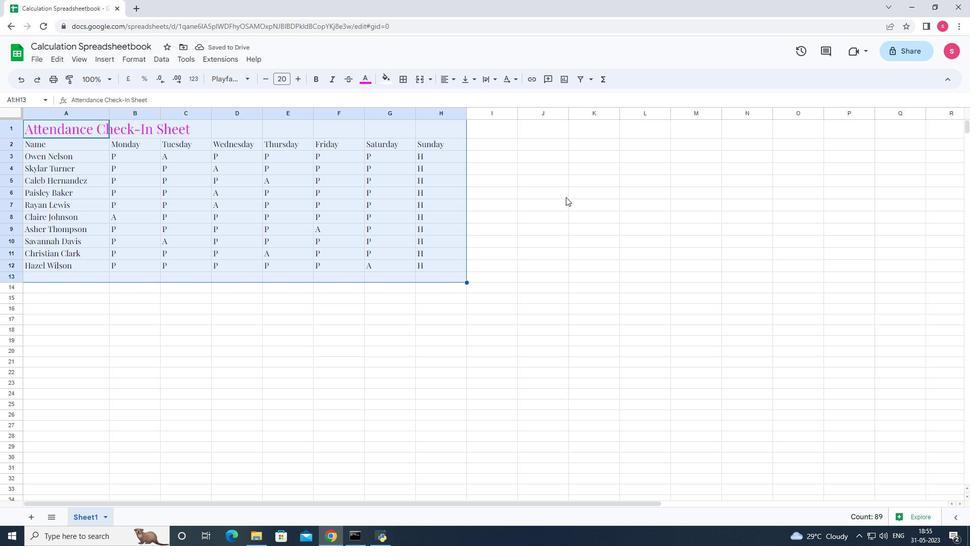 
Action: Mouse moved to (498, 314)
Screenshot: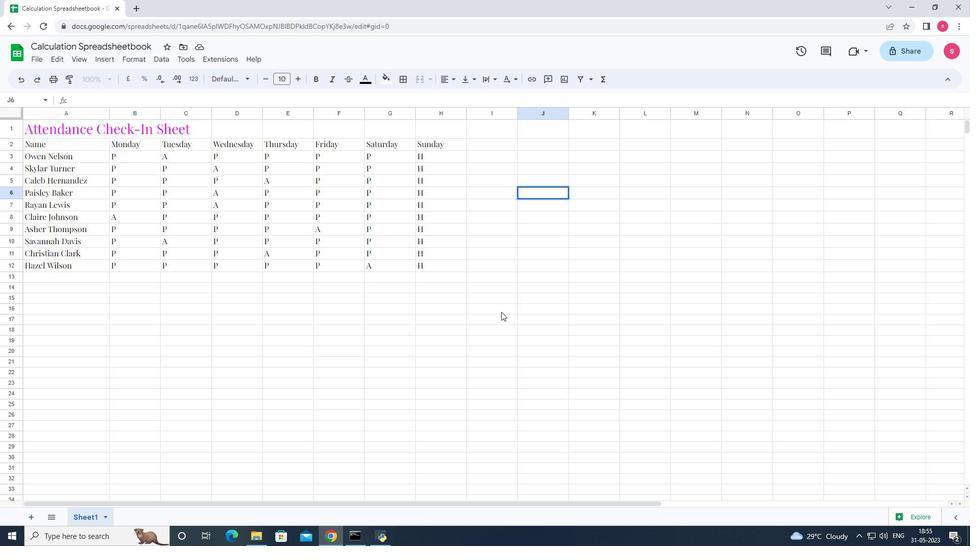
Action: Key pressed ctrl+S
Screenshot: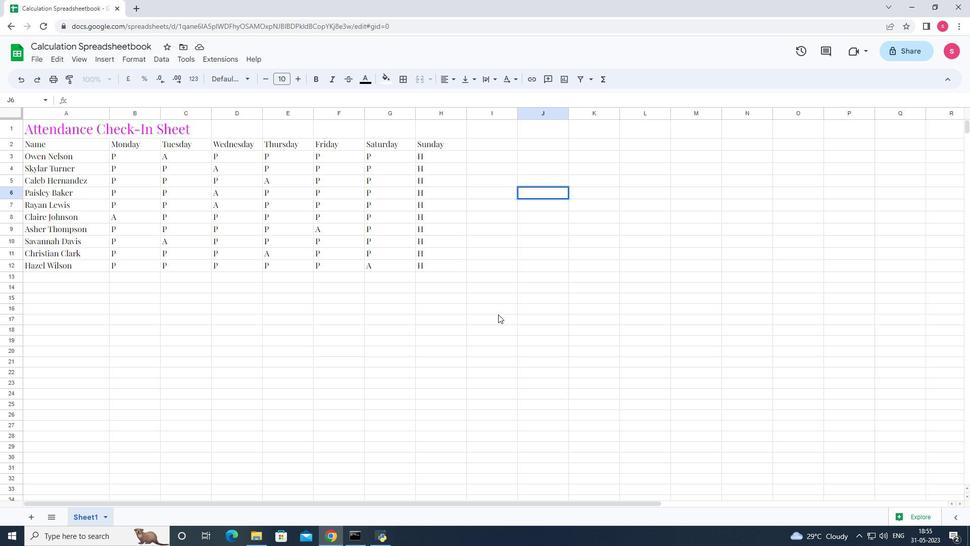 
